 Task: Look for space in Santa Cruz do Capibaribe, Brazil from 15th August, 2023 to 20th August, 2023 for 1 adult in price range Rs.5000 to Rs.10000. Place can be private room with 1  bedroom having 1 bed and 1 bathroom. Property type can be hotel. Booking option can be shelf check-in. Required host language is Spanish.
Action: Mouse moved to (567, 110)
Screenshot: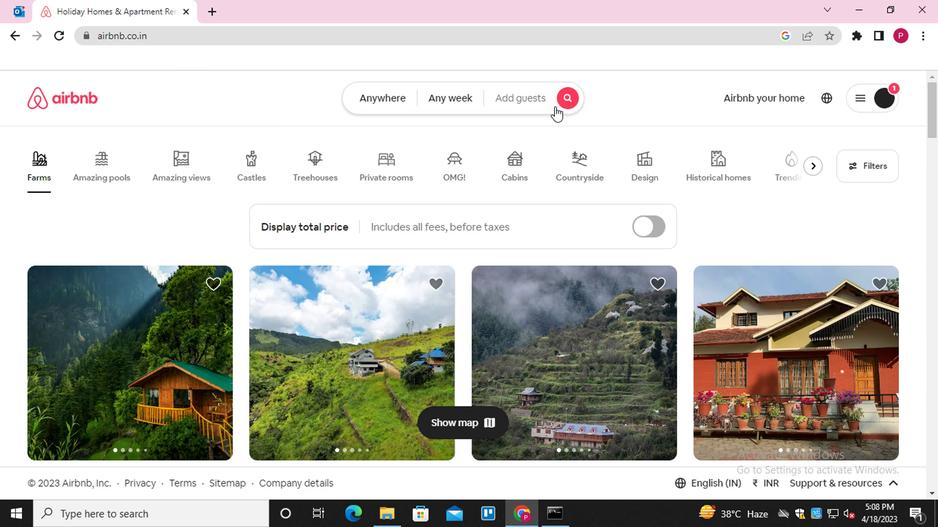 
Action: Mouse pressed left at (567, 110)
Screenshot: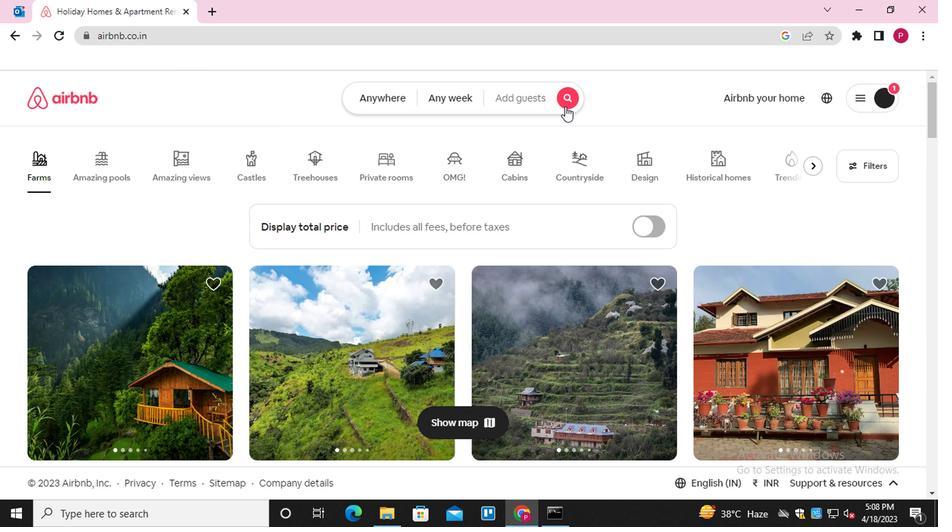 
Action: Mouse moved to (306, 165)
Screenshot: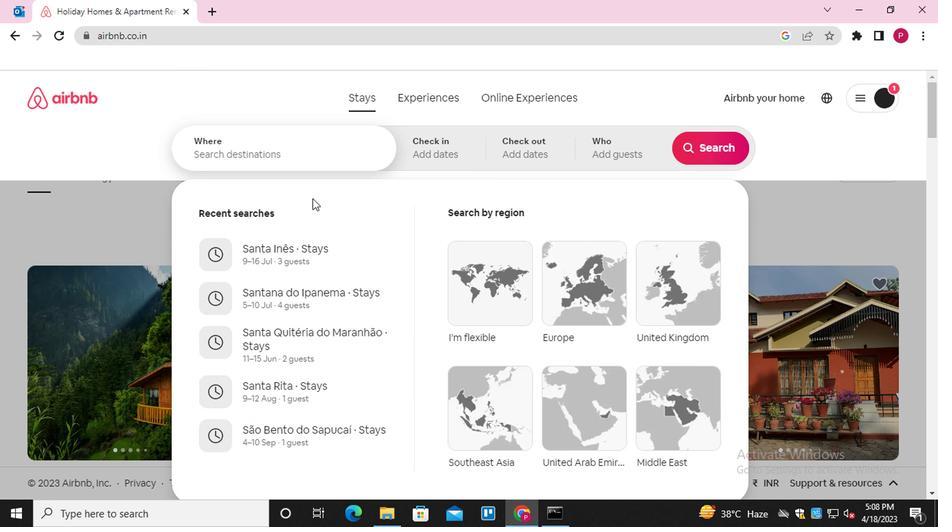 
Action: Mouse pressed left at (306, 165)
Screenshot: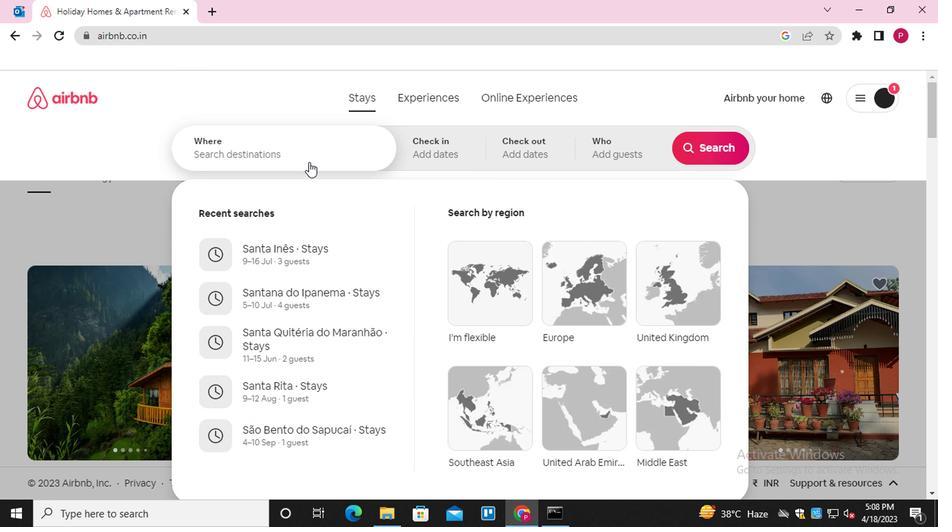 
Action: Key pressed <Key.shift>SANTA<Key.space><Key.shift>CRUZ
Screenshot: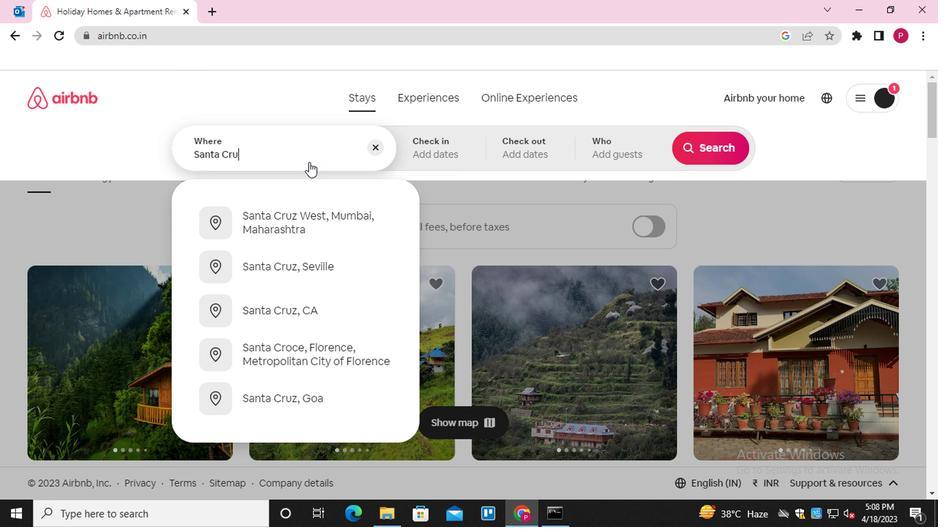 
Action: Mouse moved to (327, 237)
Screenshot: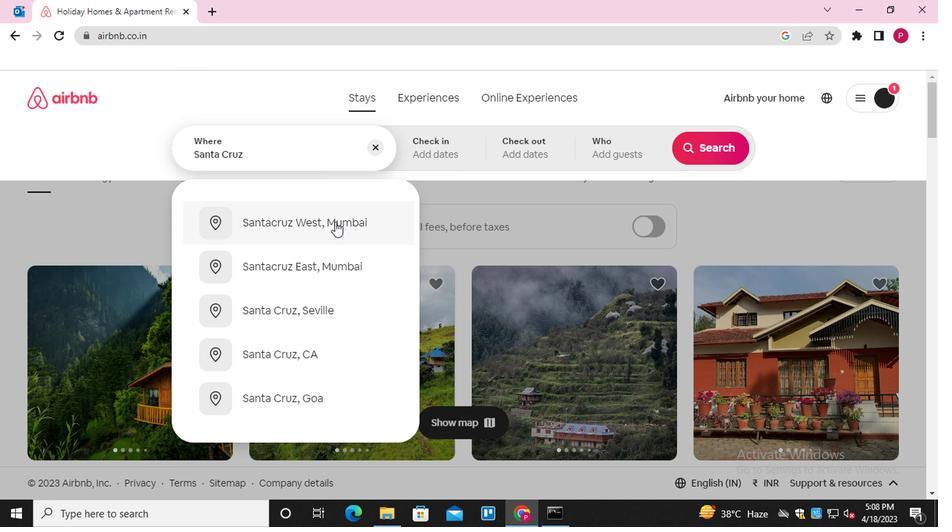 
Action: Key pressed DO<Key.space><Key.backspace><Key.backspace><Key.backspace><Key.space>DO<Key.space><Key.shift>CAP
Screenshot: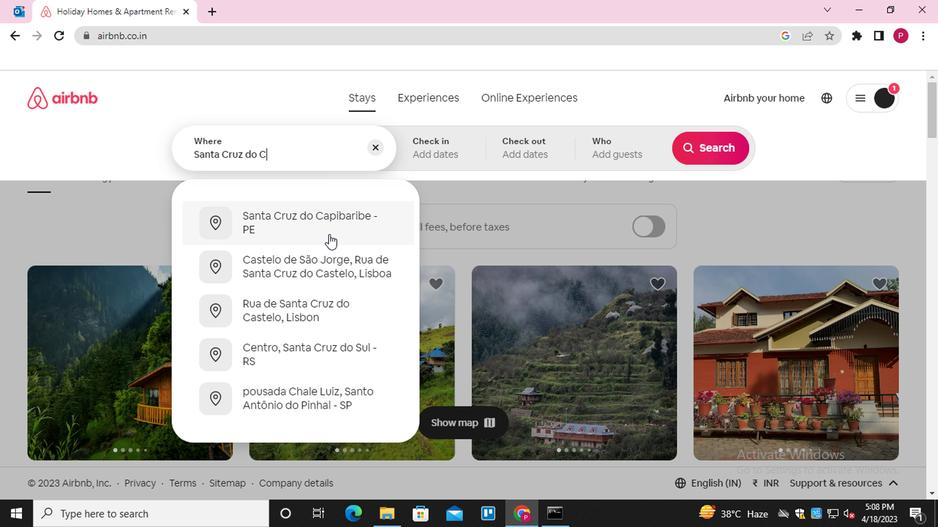 
Action: Mouse moved to (346, 218)
Screenshot: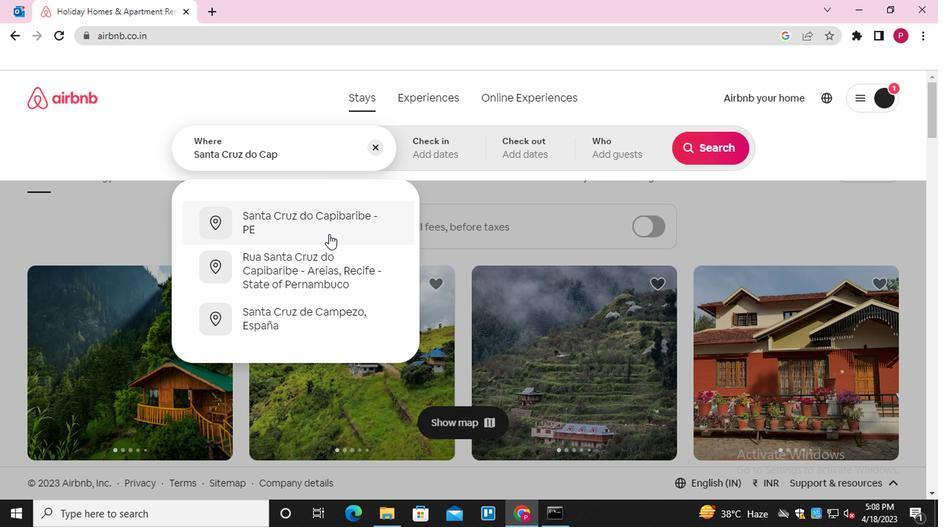 
Action: Mouse pressed left at (346, 218)
Screenshot: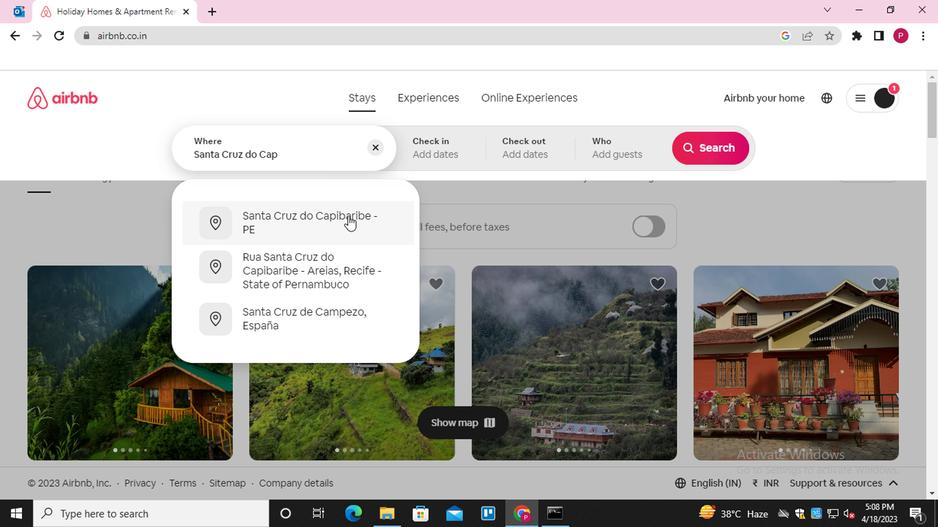 
Action: Mouse moved to (706, 256)
Screenshot: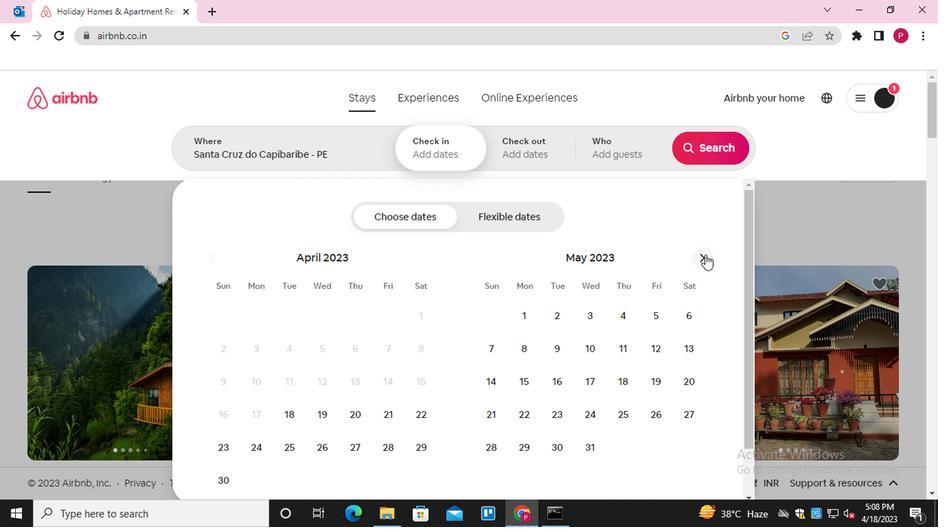 
Action: Mouse pressed left at (706, 256)
Screenshot: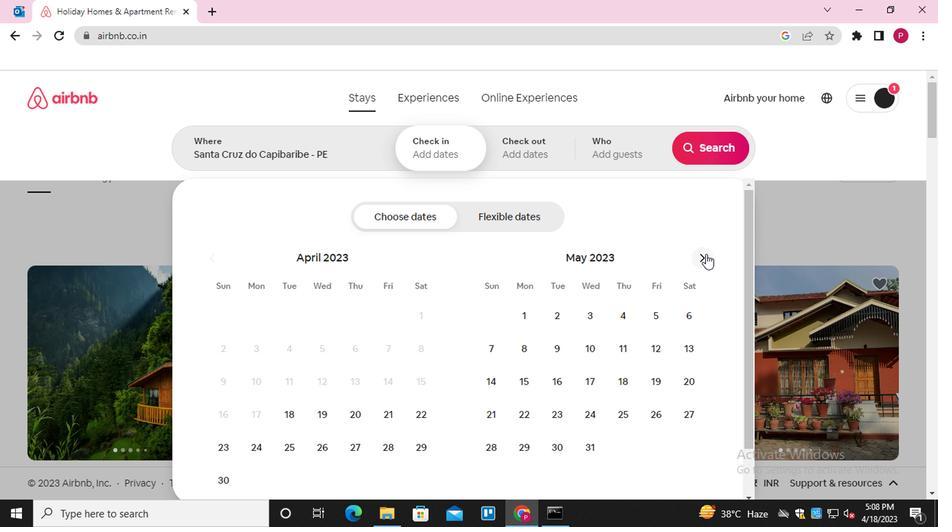
Action: Mouse pressed left at (706, 256)
Screenshot: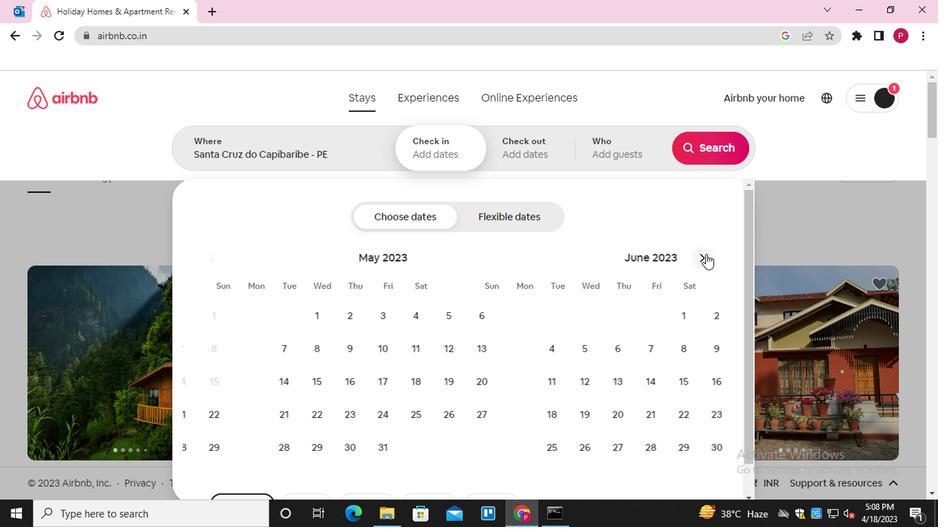 
Action: Mouse moved to (701, 261)
Screenshot: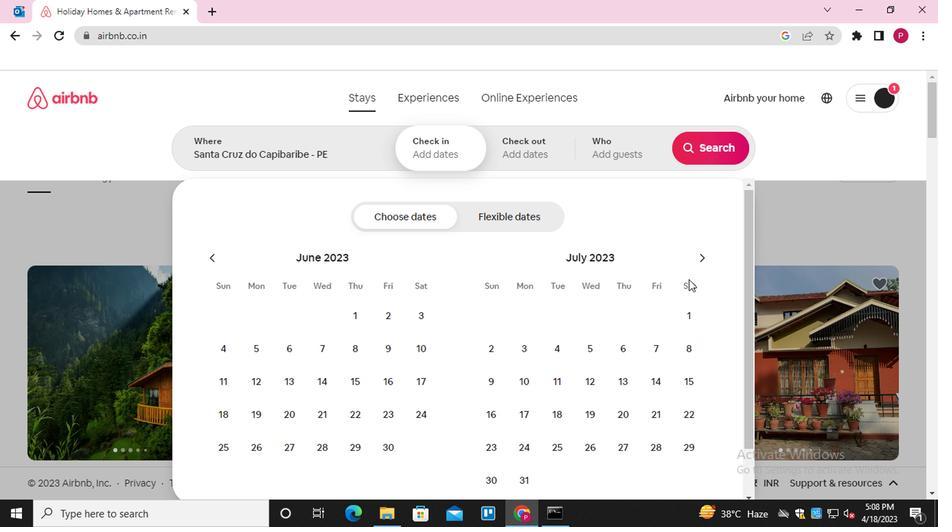 
Action: Mouse pressed left at (701, 261)
Screenshot: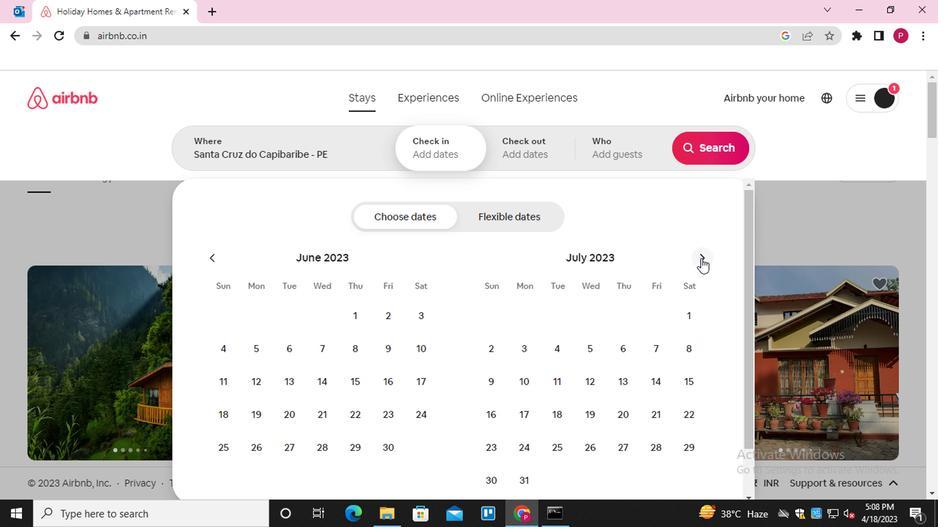 
Action: Mouse moved to (559, 379)
Screenshot: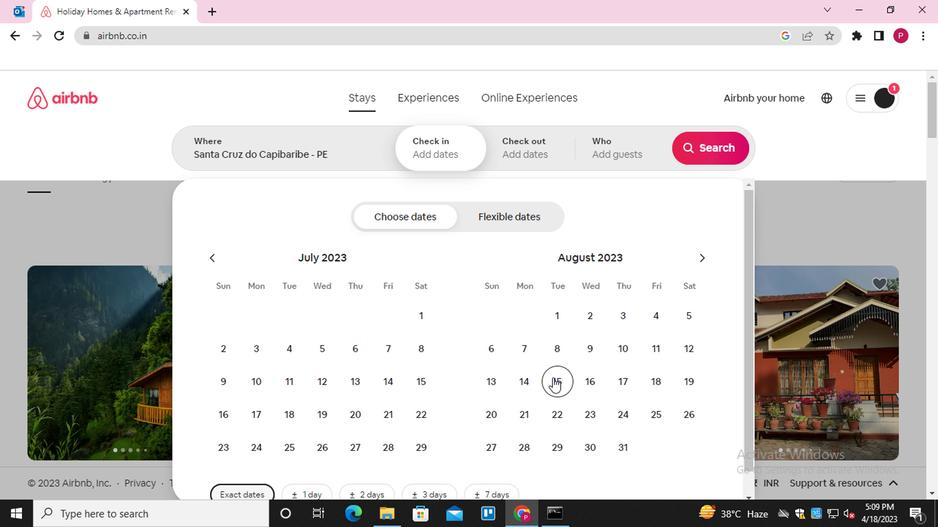
Action: Mouse pressed left at (559, 379)
Screenshot: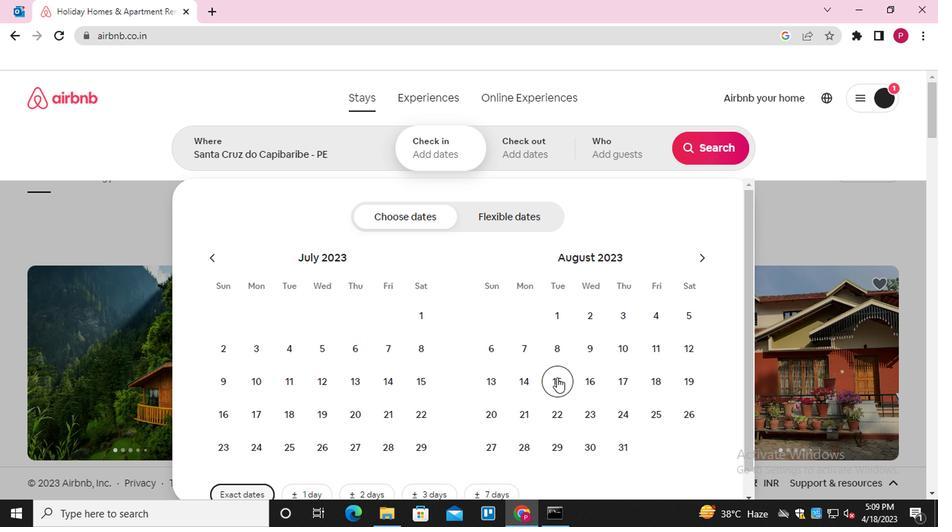 
Action: Mouse moved to (499, 408)
Screenshot: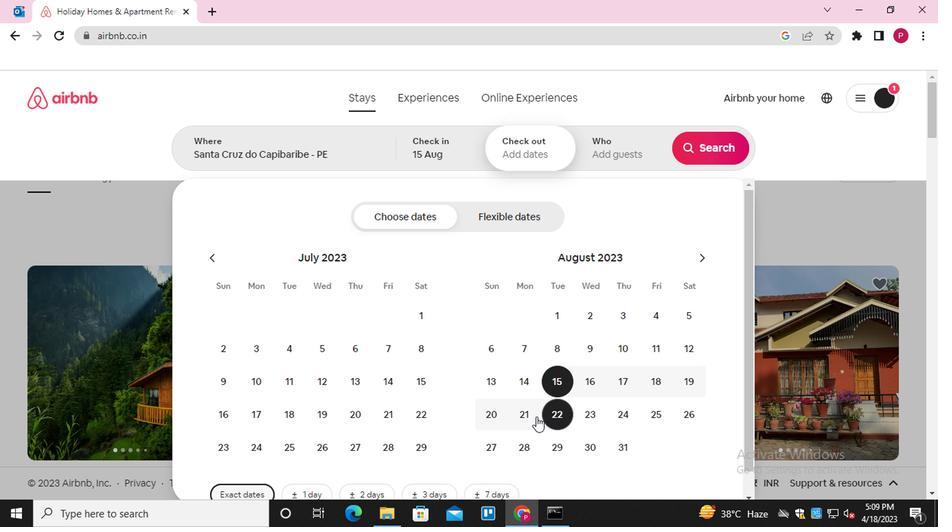 
Action: Mouse pressed left at (499, 408)
Screenshot: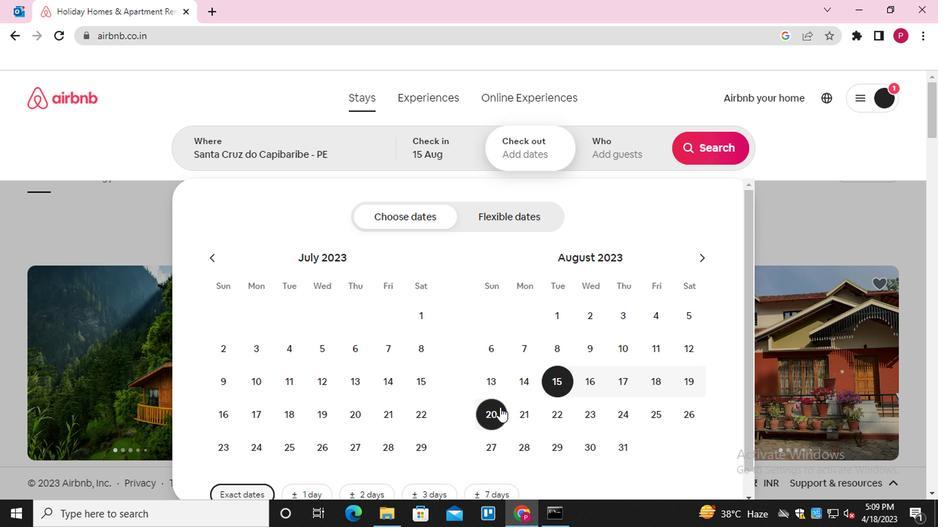 
Action: Mouse moved to (622, 145)
Screenshot: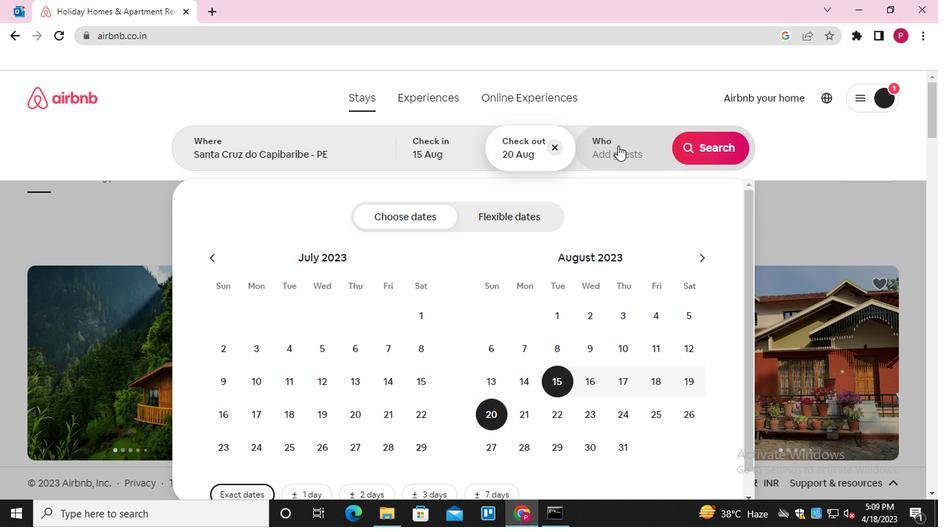 
Action: Mouse pressed left at (622, 145)
Screenshot: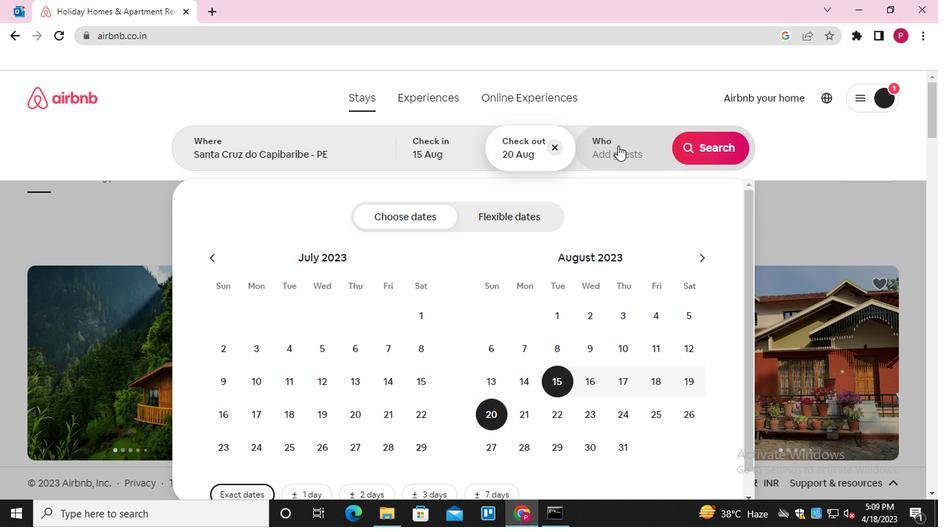 
Action: Mouse moved to (719, 223)
Screenshot: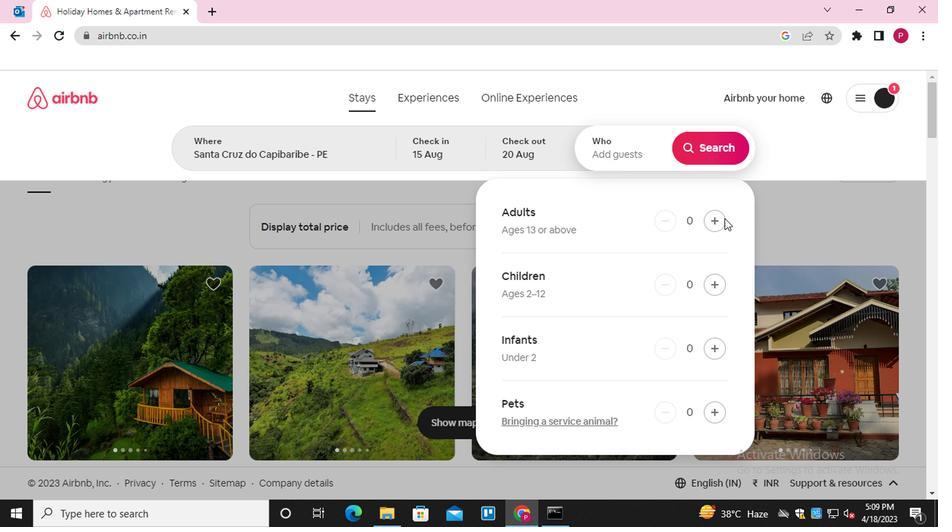 
Action: Mouse pressed left at (719, 223)
Screenshot: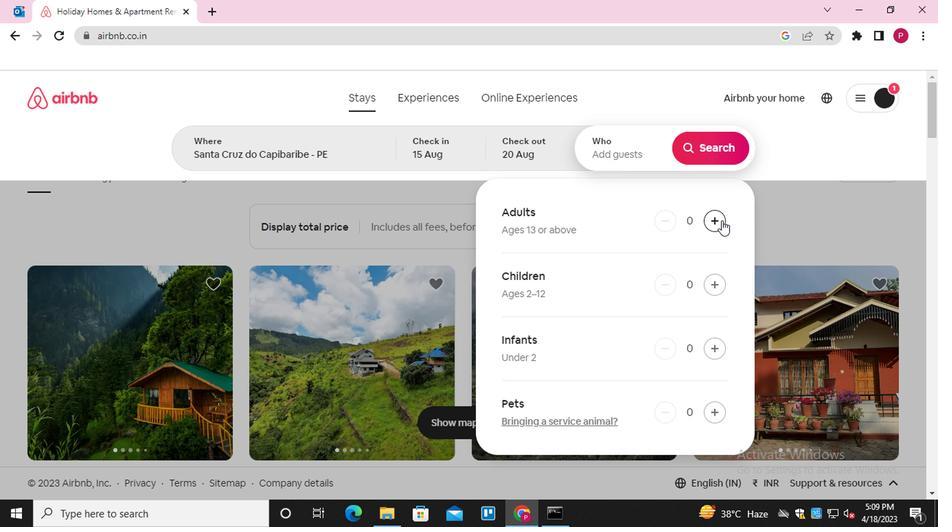 
Action: Mouse moved to (714, 153)
Screenshot: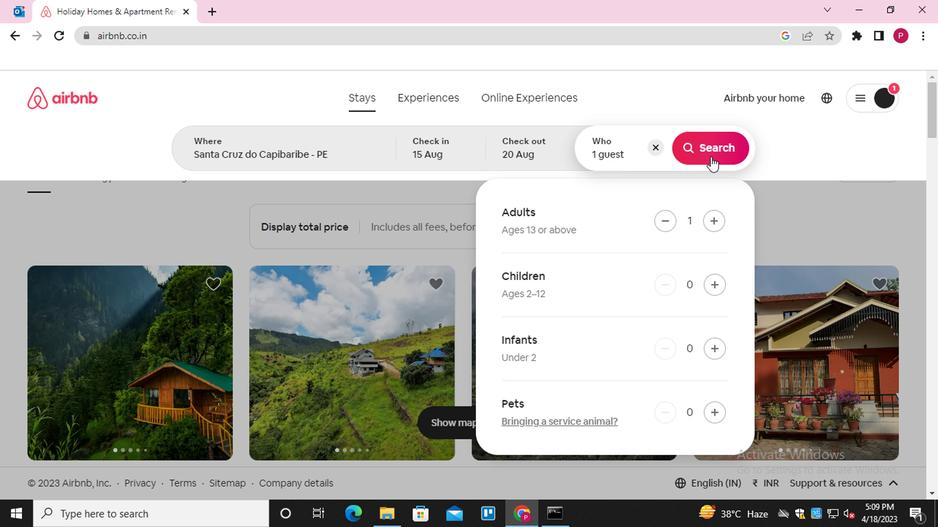
Action: Mouse pressed left at (714, 153)
Screenshot: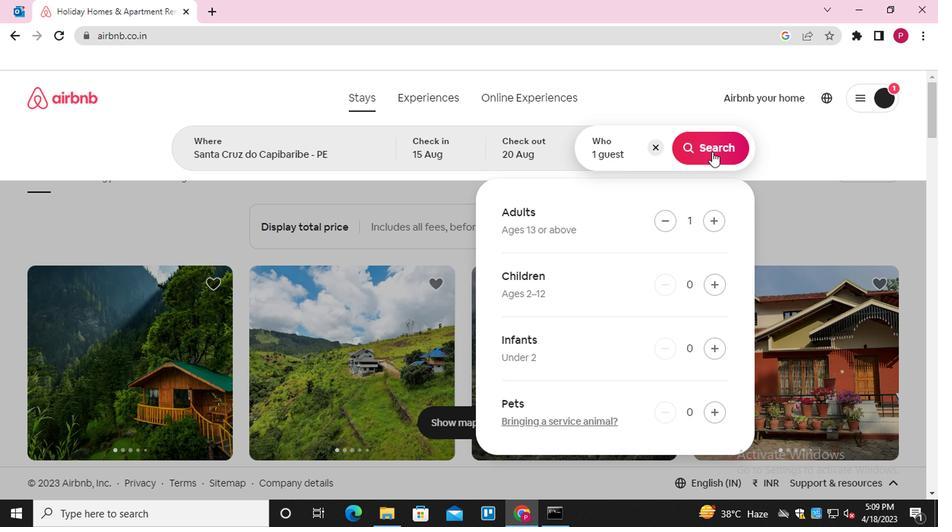 
Action: Mouse moved to (875, 153)
Screenshot: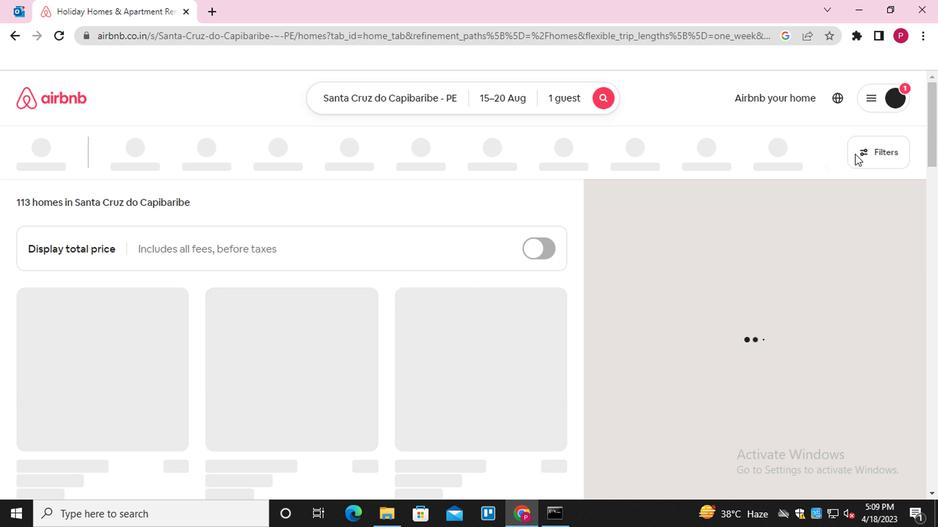 
Action: Mouse pressed left at (875, 153)
Screenshot: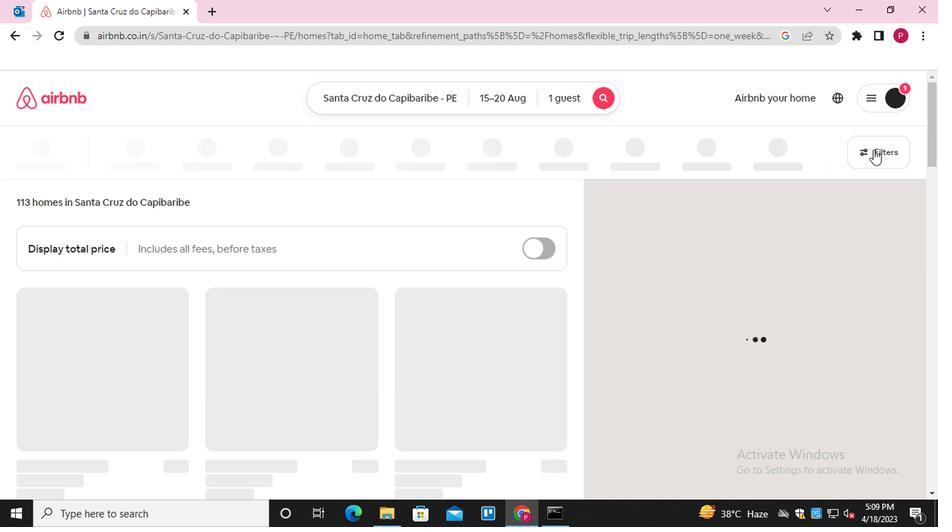
Action: Mouse moved to (291, 326)
Screenshot: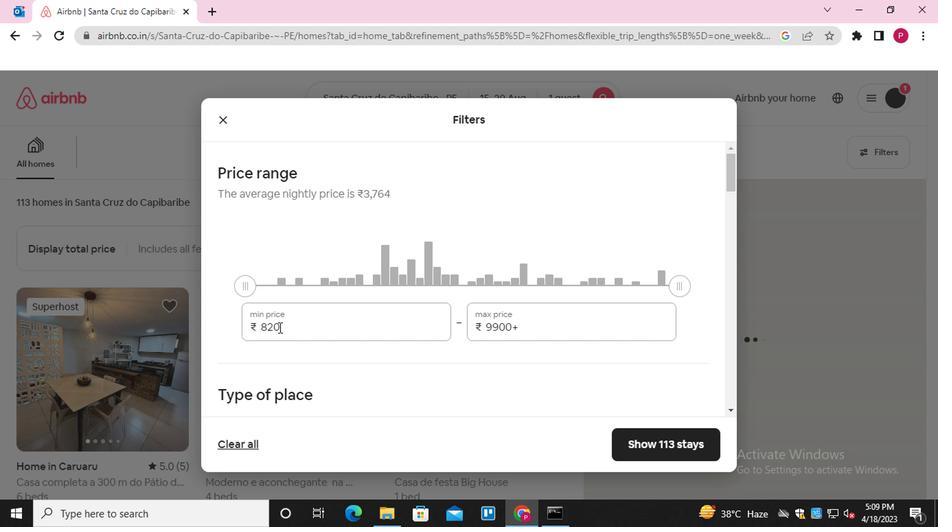 
Action: Mouse pressed left at (291, 326)
Screenshot: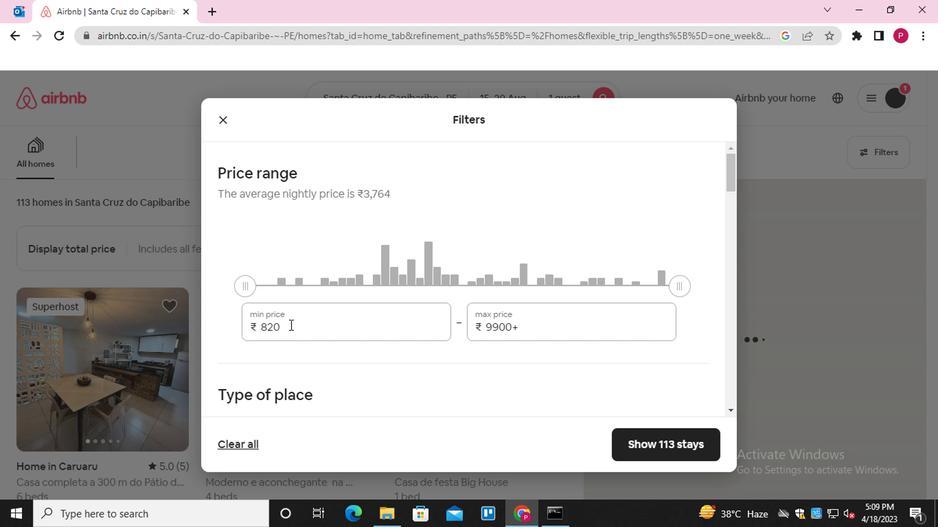 
Action: Mouse pressed left at (291, 326)
Screenshot: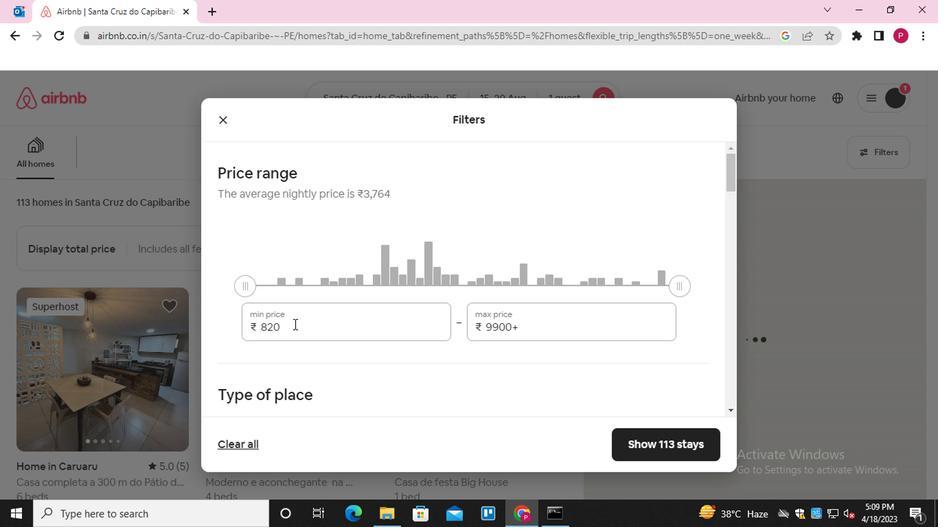 
Action: Mouse moved to (292, 322)
Screenshot: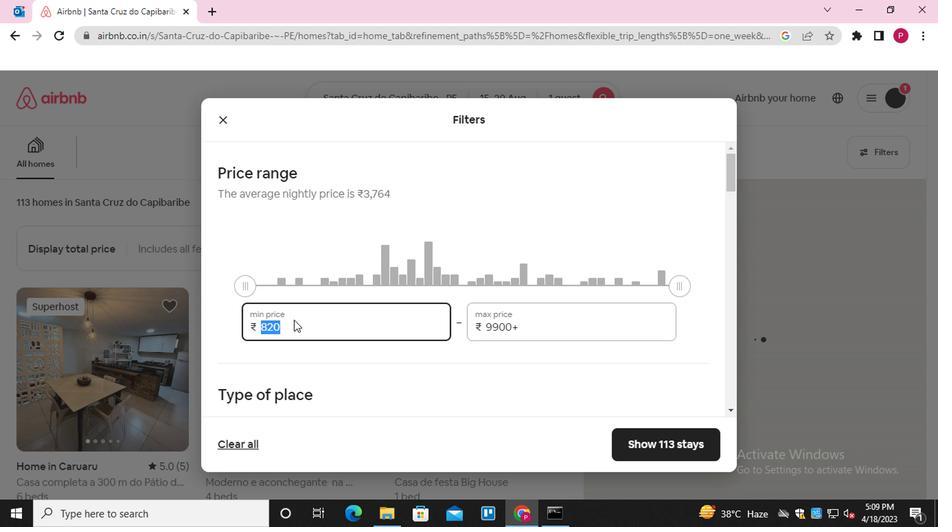 
Action: Key pressed 5000<Key.tab>10000
Screenshot: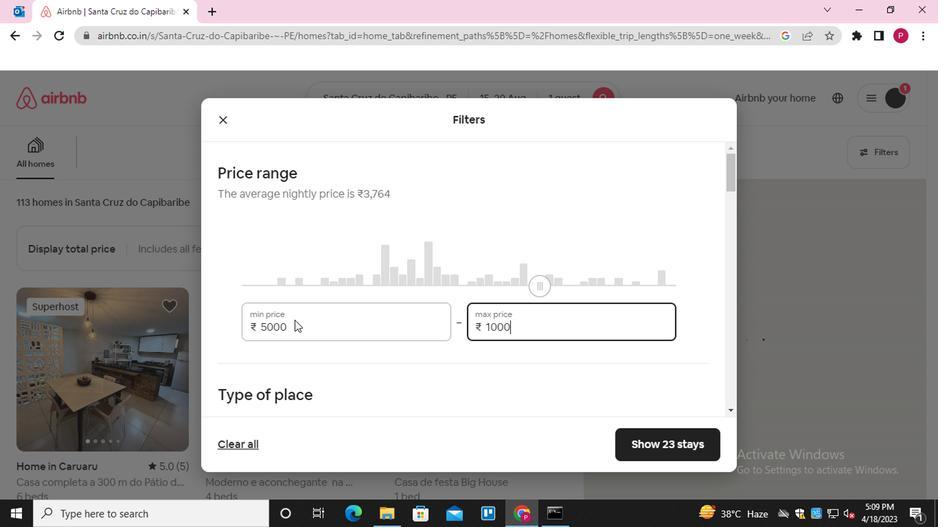 
Action: Mouse moved to (280, 372)
Screenshot: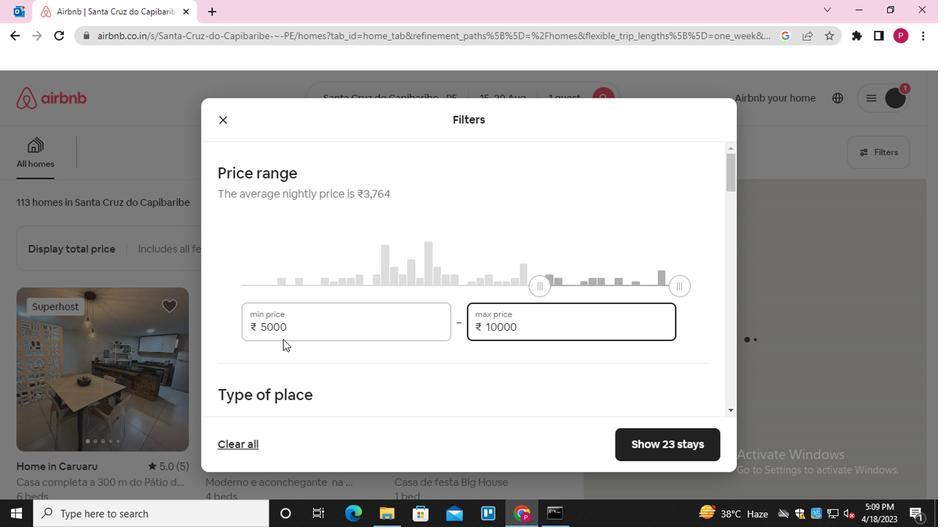 
Action: Mouse scrolled (280, 371) with delta (0, 0)
Screenshot: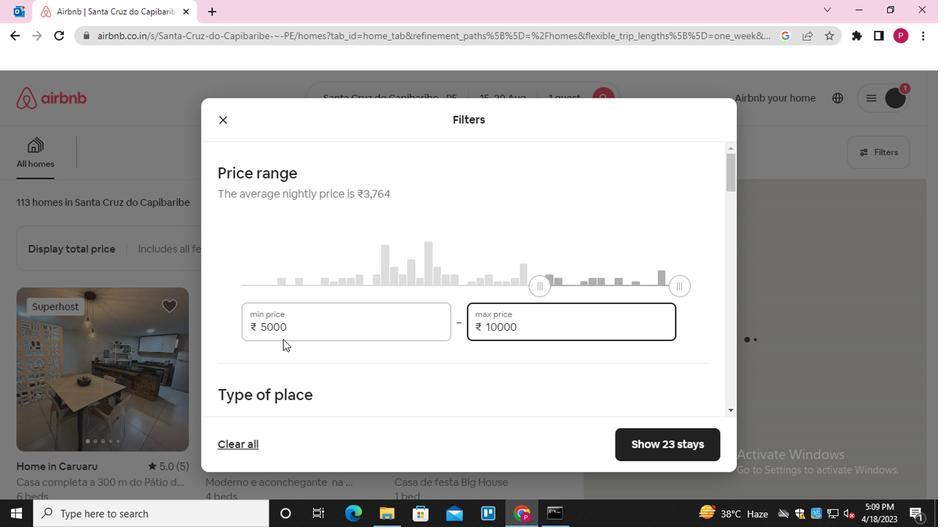 
Action: Mouse moved to (279, 374)
Screenshot: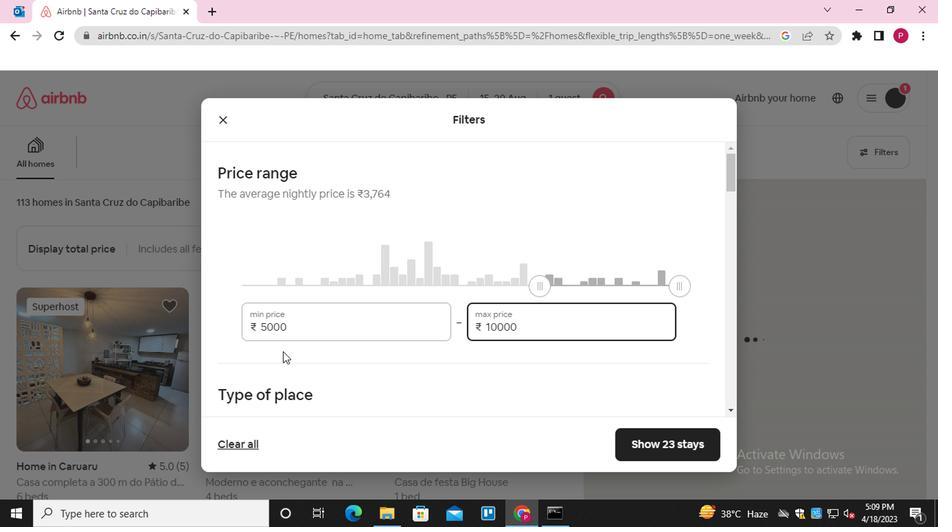 
Action: Mouse scrolled (279, 373) with delta (0, 0)
Screenshot: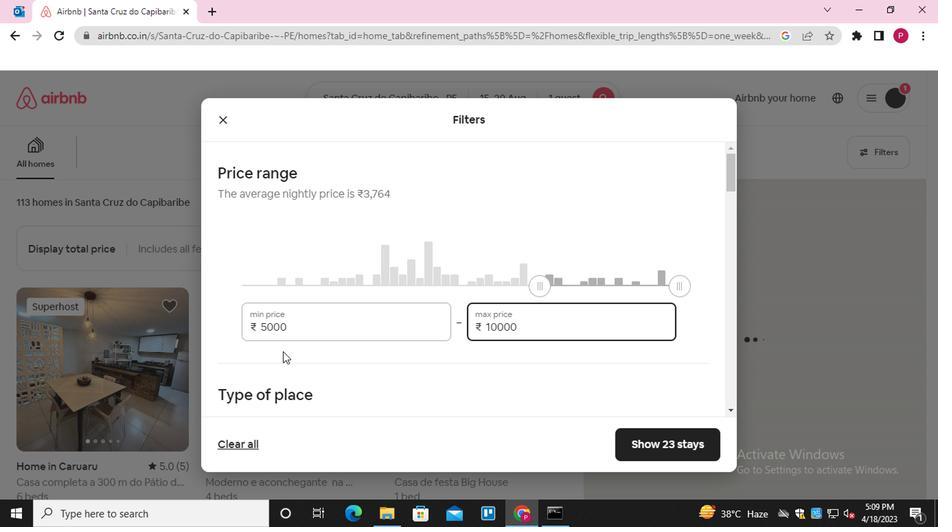 
Action: Mouse moved to (279, 375)
Screenshot: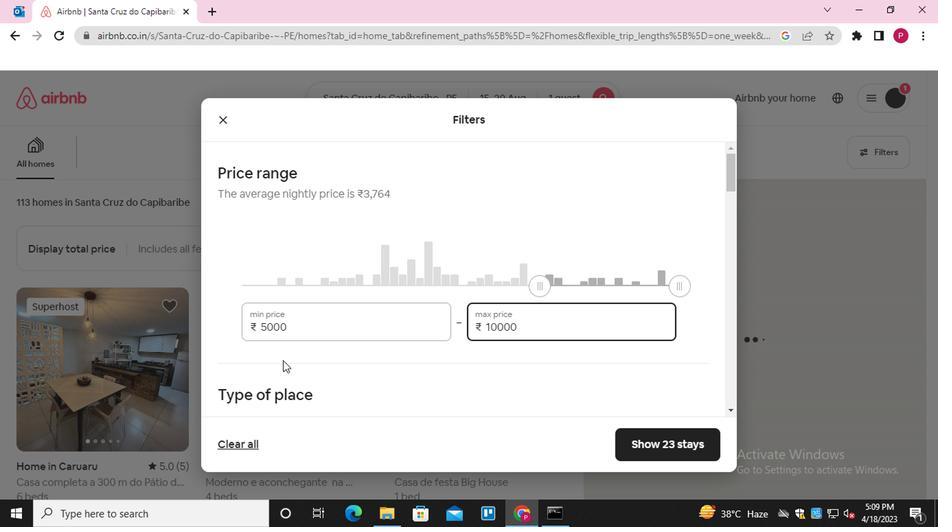 
Action: Mouse scrolled (279, 374) with delta (0, 0)
Screenshot: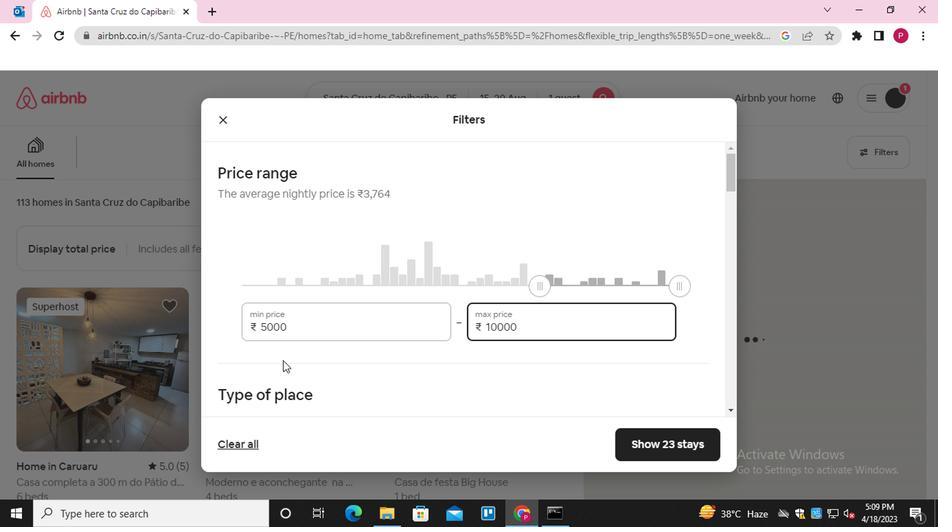 
Action: Mouse moved to (469, 226)
Screenshot: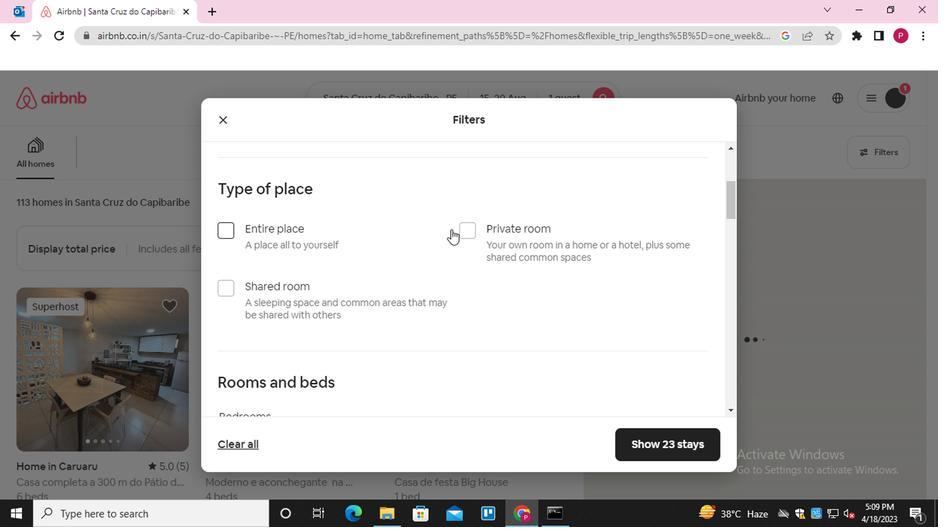 
Action: Mouse pressed left at (469, 226)
Screenshot: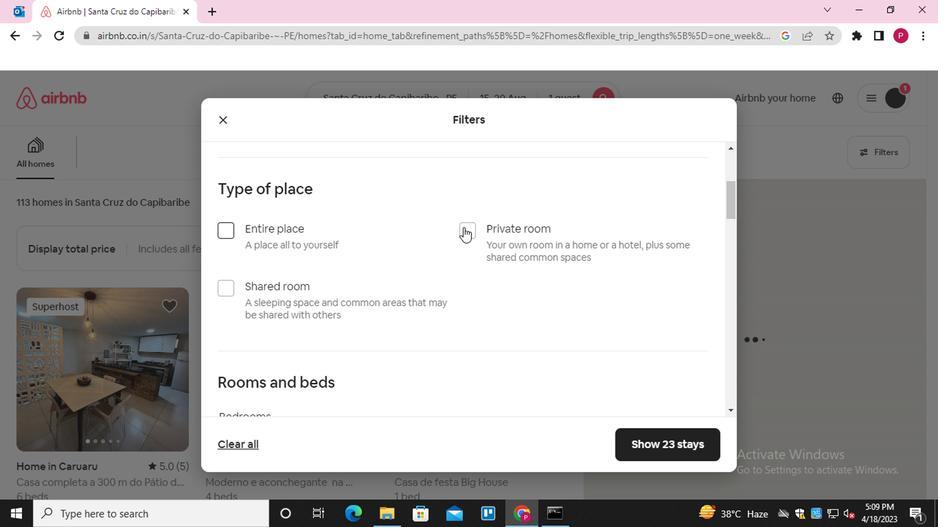 
Action: Mouse moved to (424, 332)
Screenshot: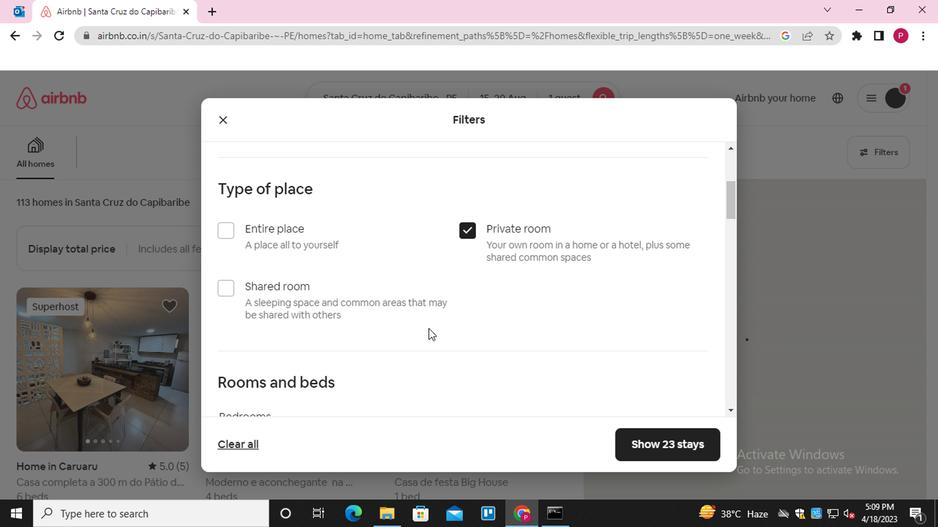 
Action: Mouse scrolled (424, 331) with delta (0, 0)
Screenshot: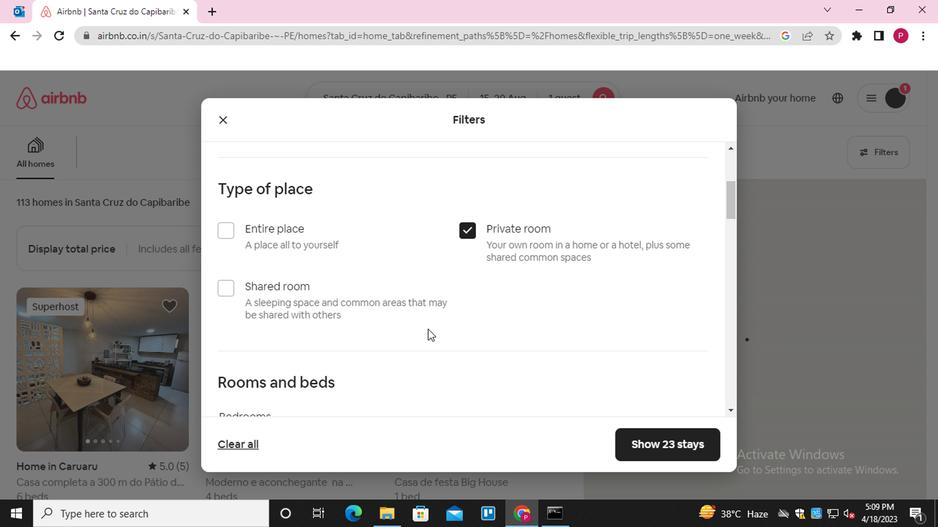 
Action: Mouse moved to (423, 332)
Screenshot: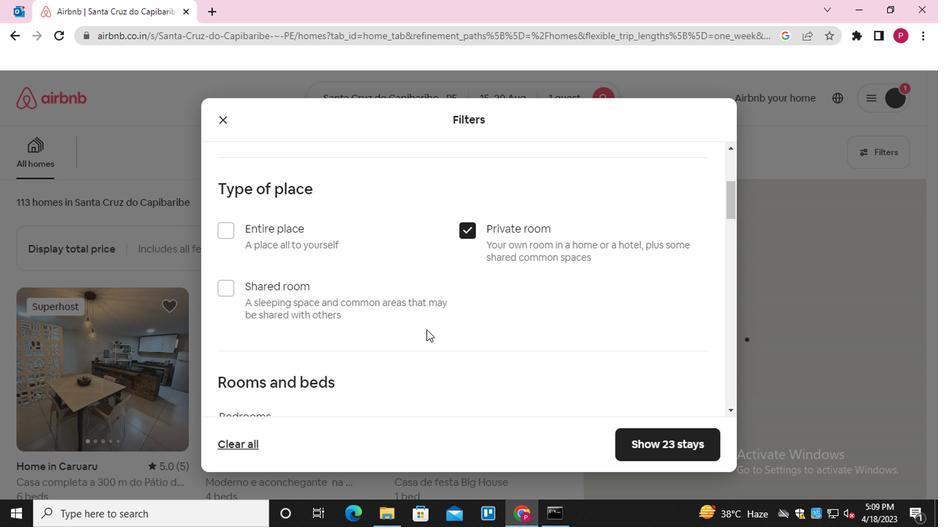 
Action: Mouse scrolled (423, 332) with delta (0, 0)
Screenshot: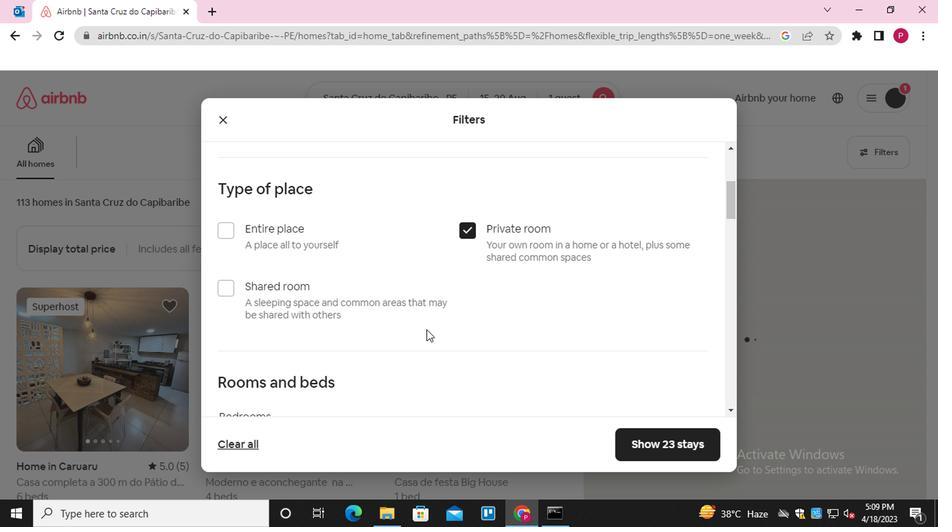 
Action: Mouse moved to (422, 334)
Screenshot: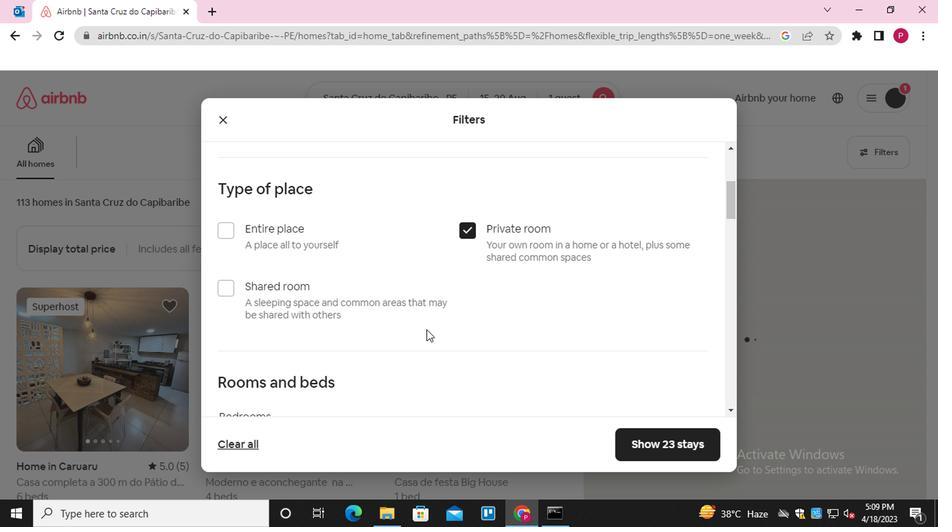 
Action: Mouse scrolled (422, 334) with delta (0, 0)
Screenshot: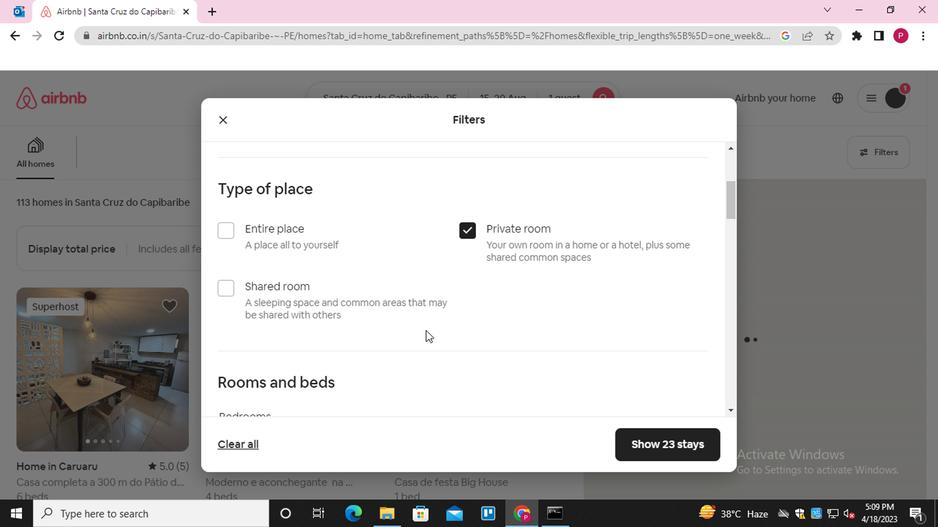 
Action: Mouse moved to (307, 254)
Screenshot: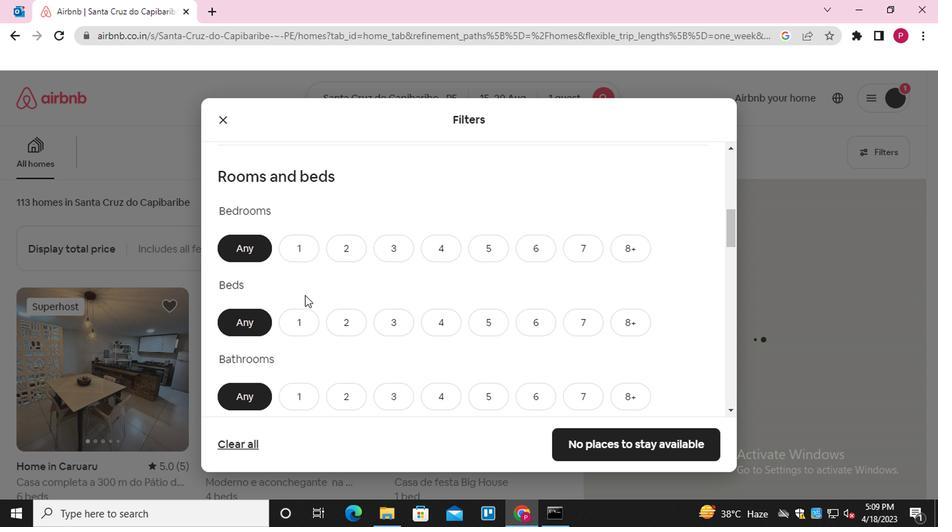
Action: Mouse pressed left at (307, 254)
Screenshot: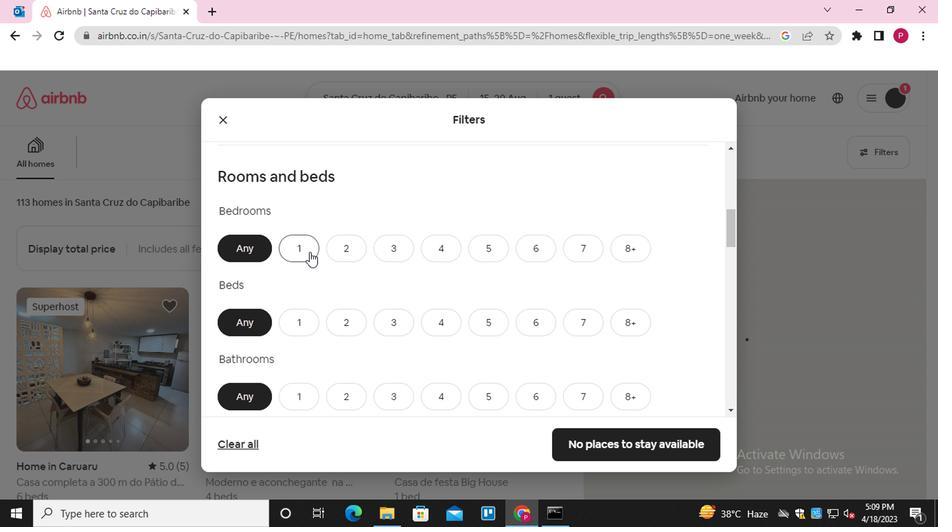 
Action: Mouse moved to (300, 323)
Screenshot: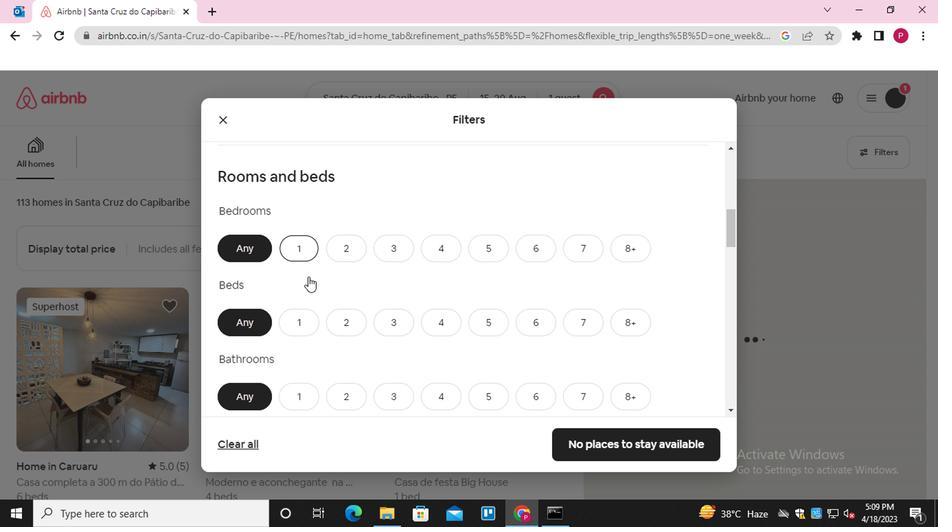 
Action: Mouse pressed left at (300, 323)
Screenshot: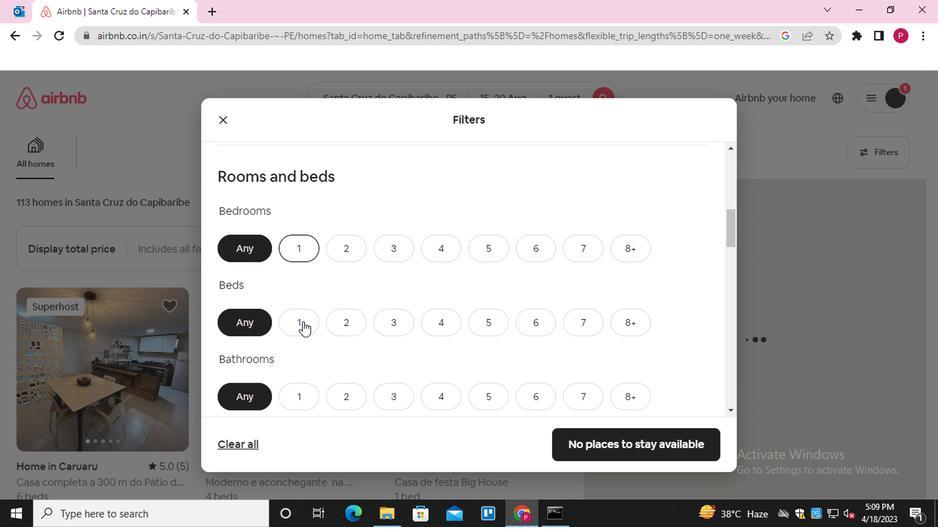 
Action: Mouse moved to (301, 399)
Screenshot: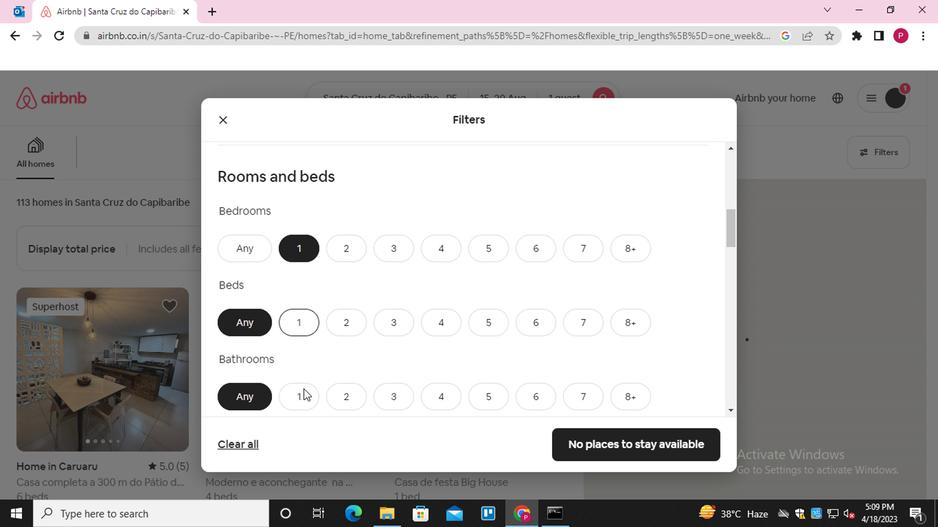 
Action: Mouse pressed left at (301, 399)
Screenshot: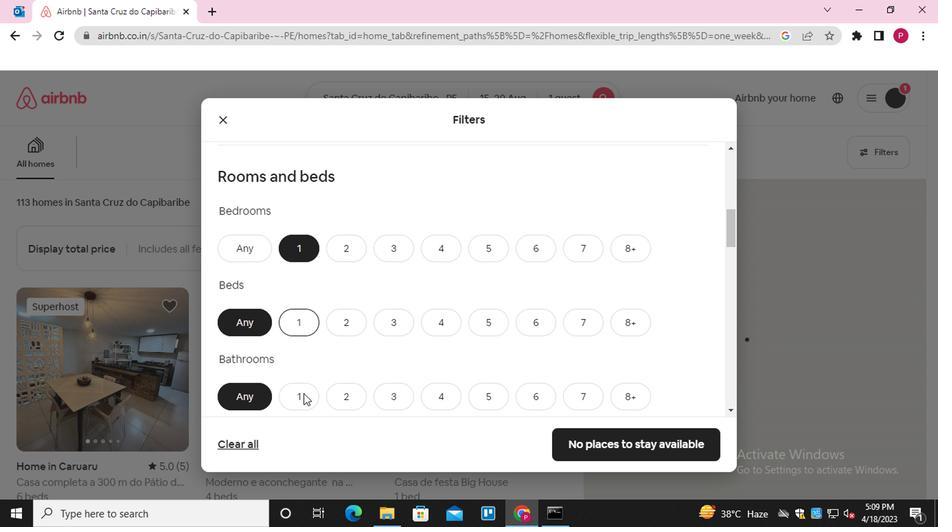 
Action: Mouse moved to (389, 341)
Screenshot: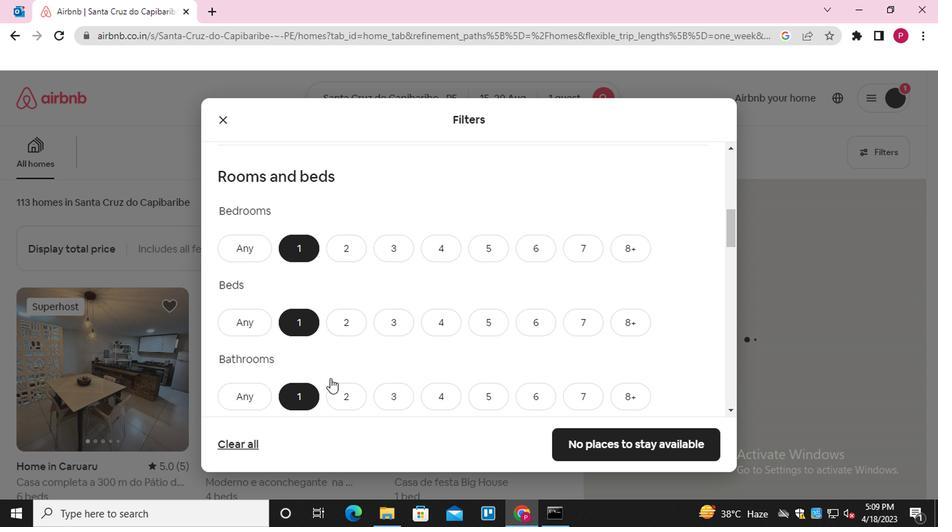 
Action: Mouse scrolled (389, 341) with delta (0, 0)
Screenshot: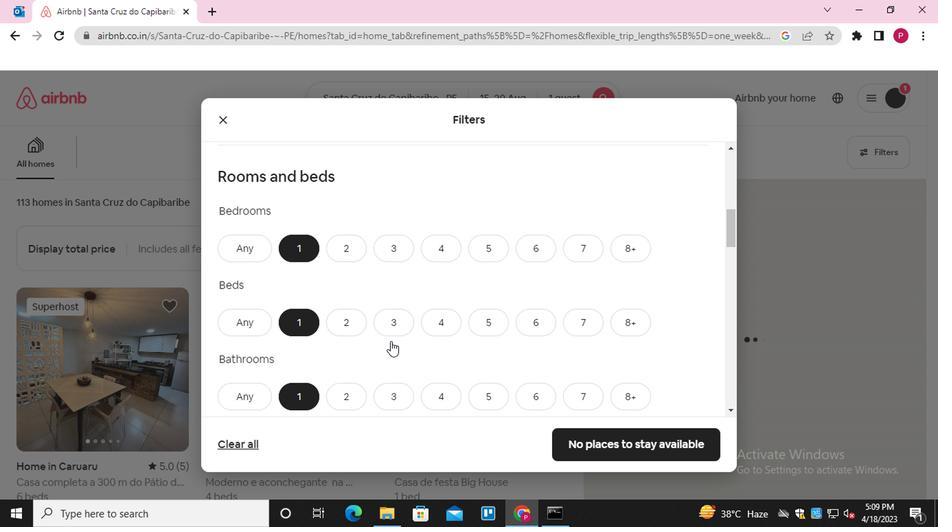 
Action: Mouse scrolled (389, 341) with delta (0, 0)
Screenshot: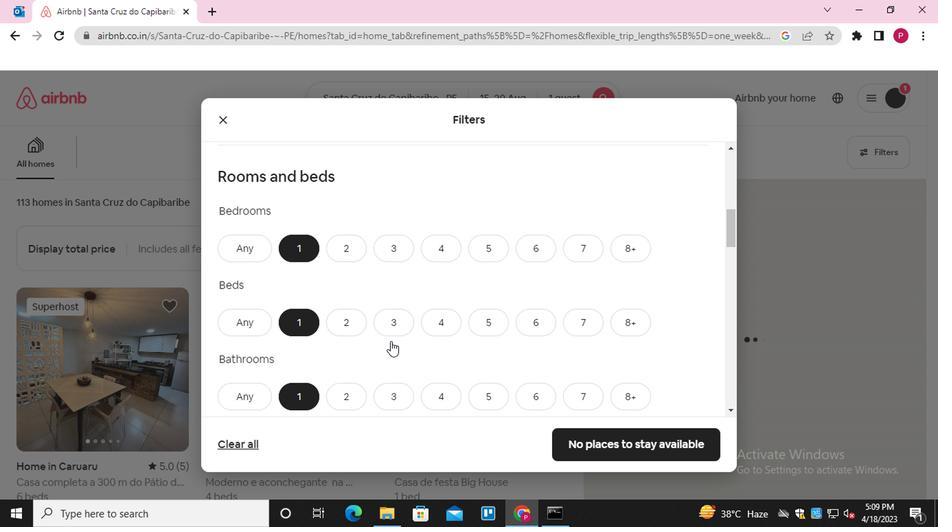 
Action: Mouse scrolled (389, 341) with delta (0, 0)
Screenshot: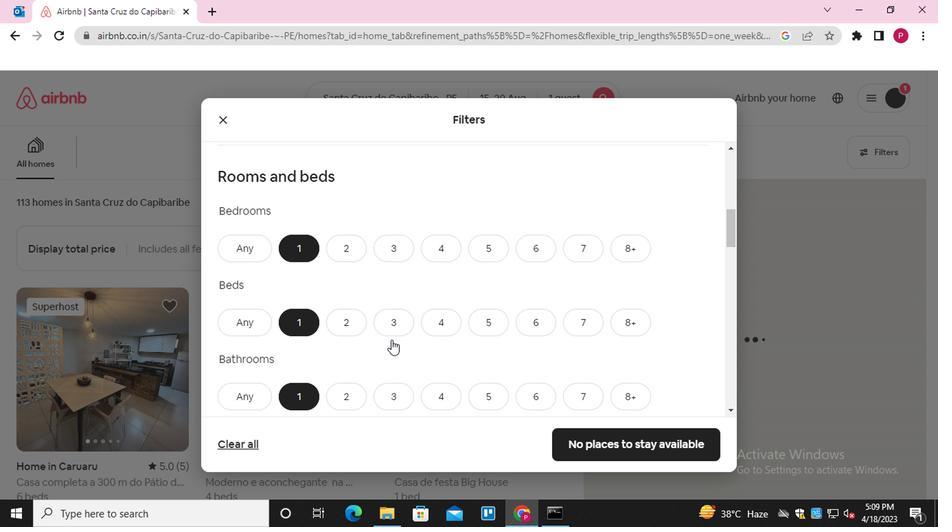 
Action: Mouse scrolled (389, 341) with delta (0, 0)
Screenshot: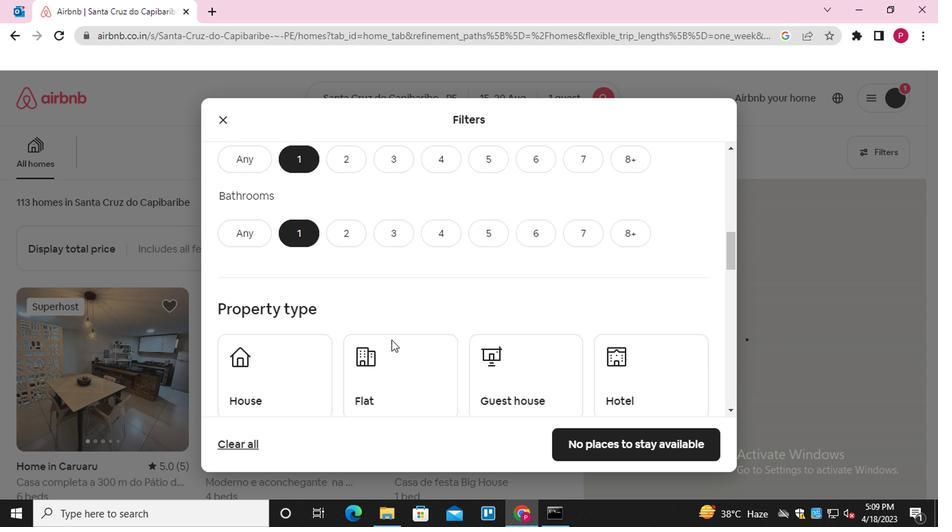 
Action: Mouse moved to (620, 280)
Screenshot: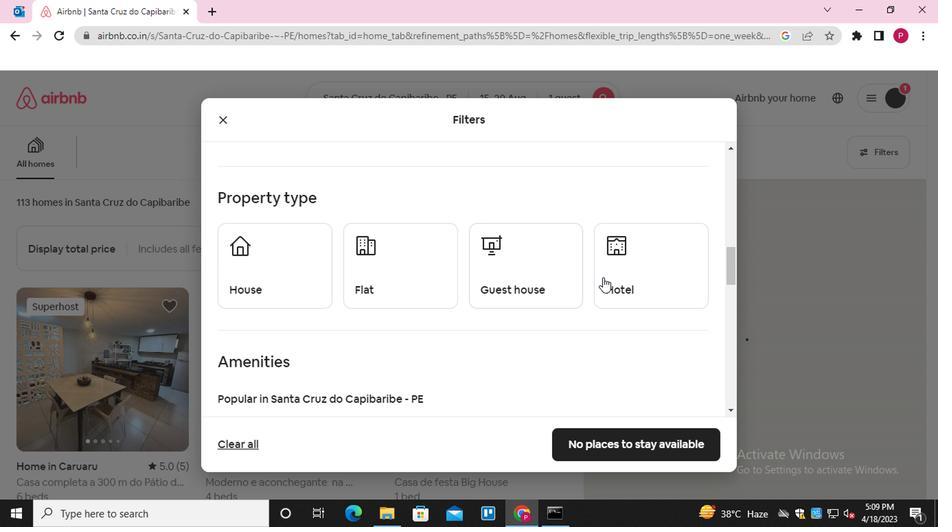 
Action: Mouse pressed left at (620, 280)
Screenshot: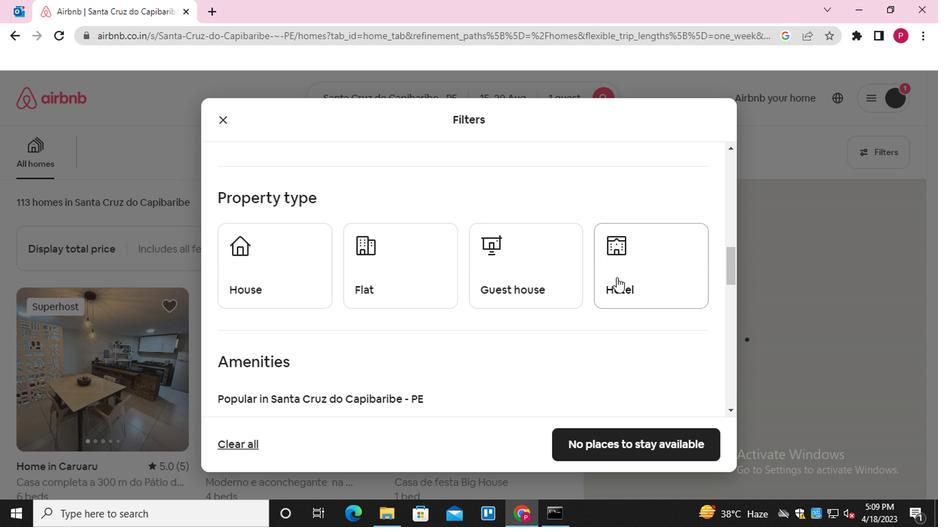 
Action: Mouse moved to (350, 445)
Screenshot: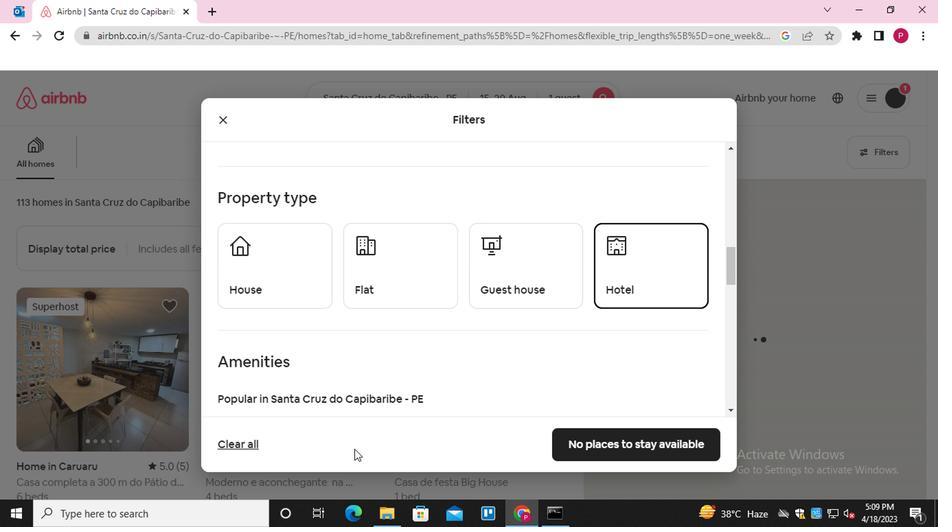 
Action: Mouse scrolled (350, 445) with delta (0, 0)
Screenshot: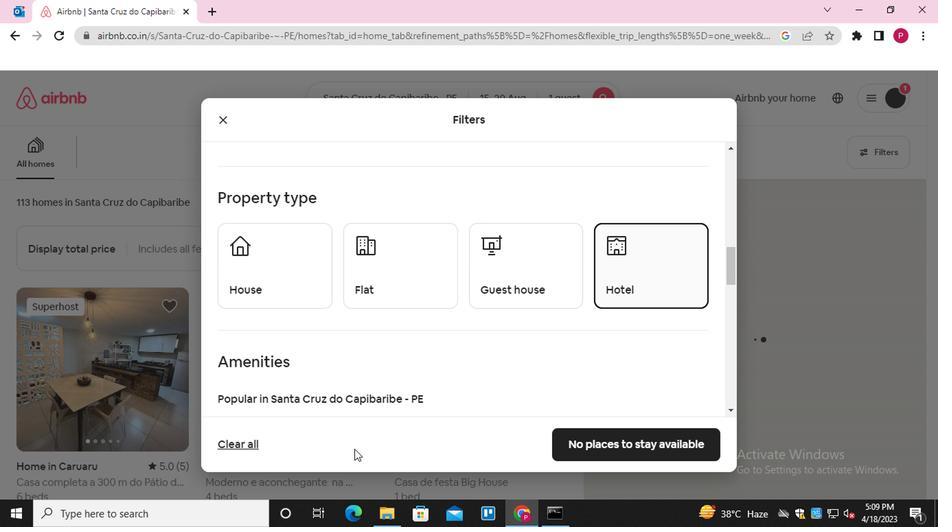 
Action: Mouse scrolled (350, 445) with delta (0, 0)
Screenshot: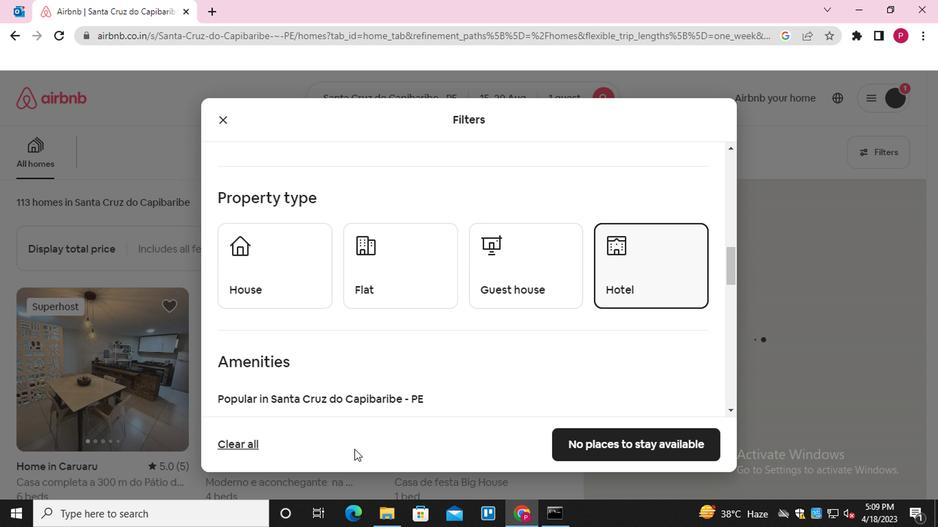 
Action: Mouse scrolled (350, 445) with delta (0, 0)
Screenshot: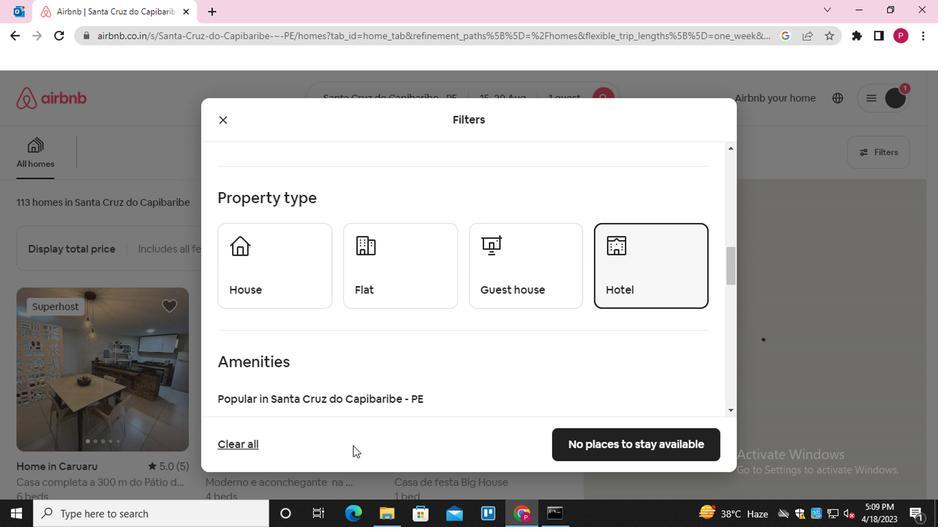 
Action: Mouse moved to (377, 377)
Screenshot: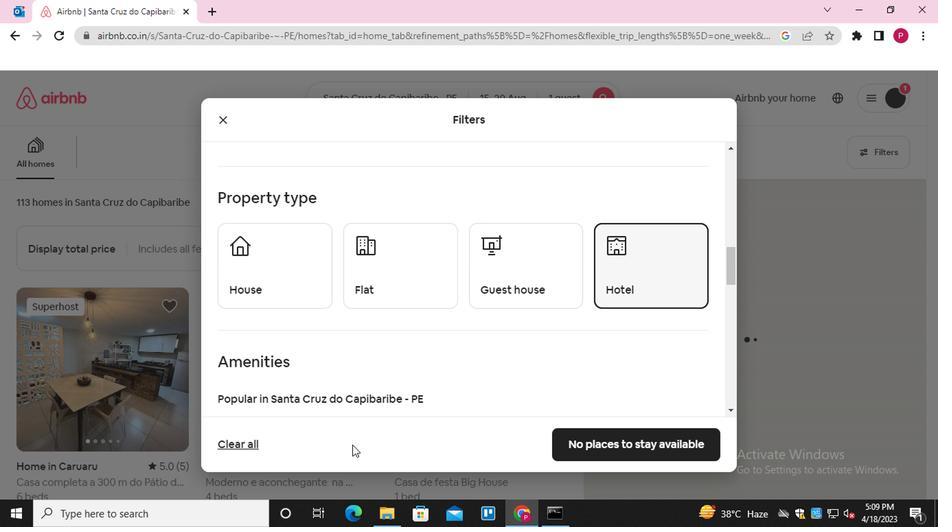 
Action: Mouse scrolled (377, 376) with delta (0, 0)
Screenshot: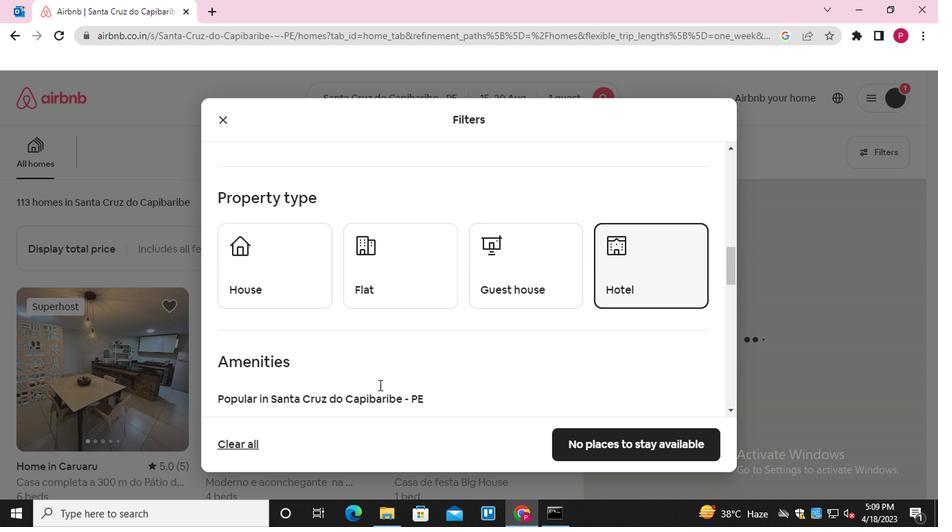 
Action: Mouse scrolled (377, 376) with delta (0, 0)
Screenshot: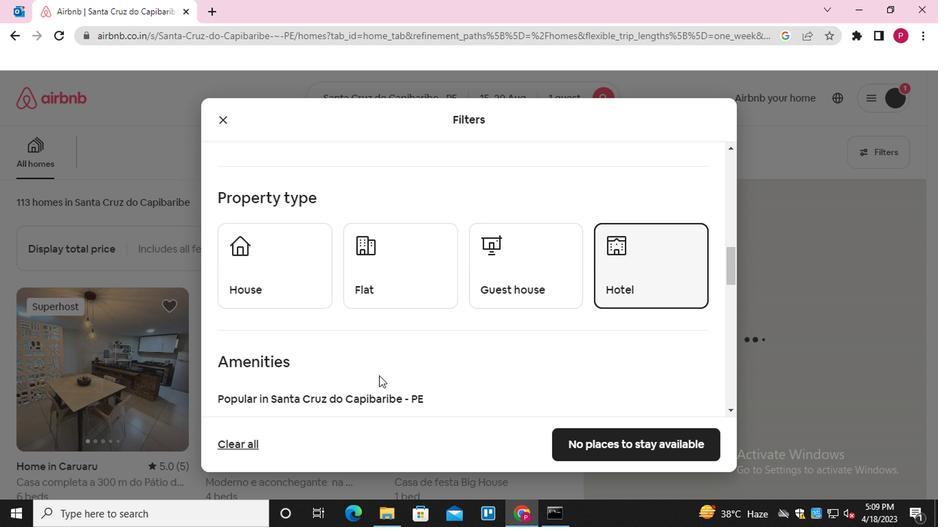 
Action: Mouse scrolled (377, 376) with delta (0, 0)
Screenshot: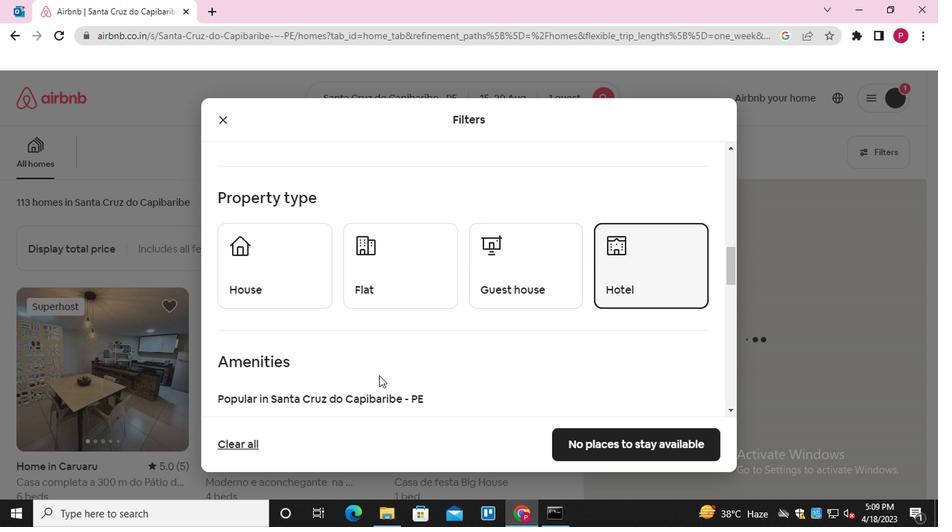 
Action: Mouse scrolled (377, 376) with delta (0, 0)
Screenshot: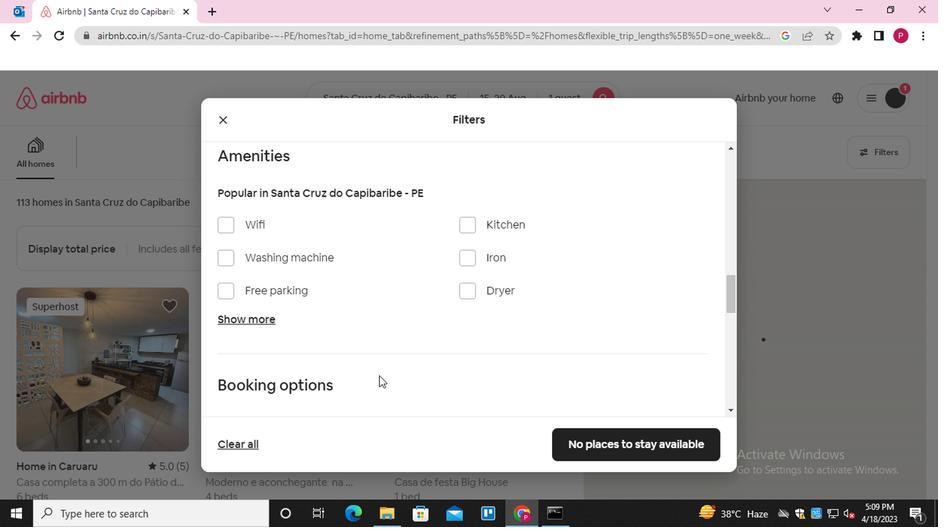 
Action: Mouse scrolled (377, 376) with delta (0, 0)
Screenshot: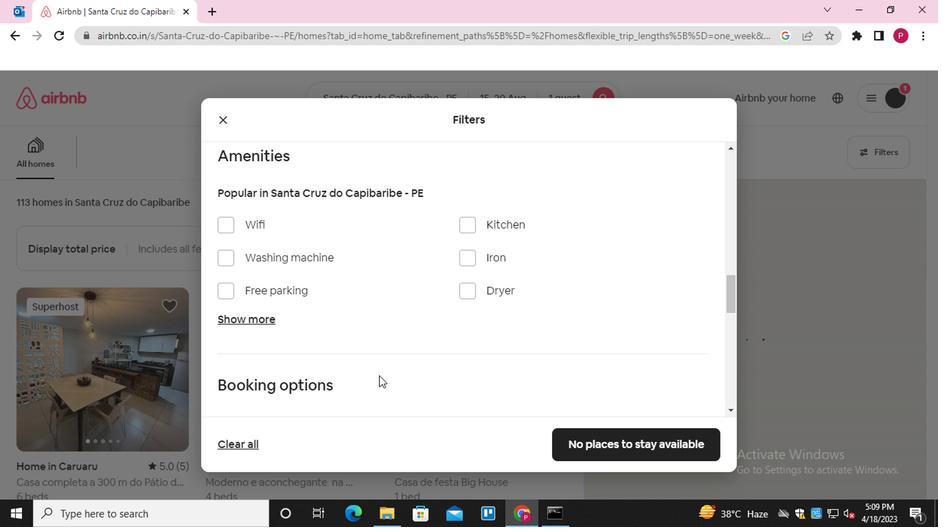 
Action: Mouse scrolled (377, 376) with delta (0, 0)
Screenshot: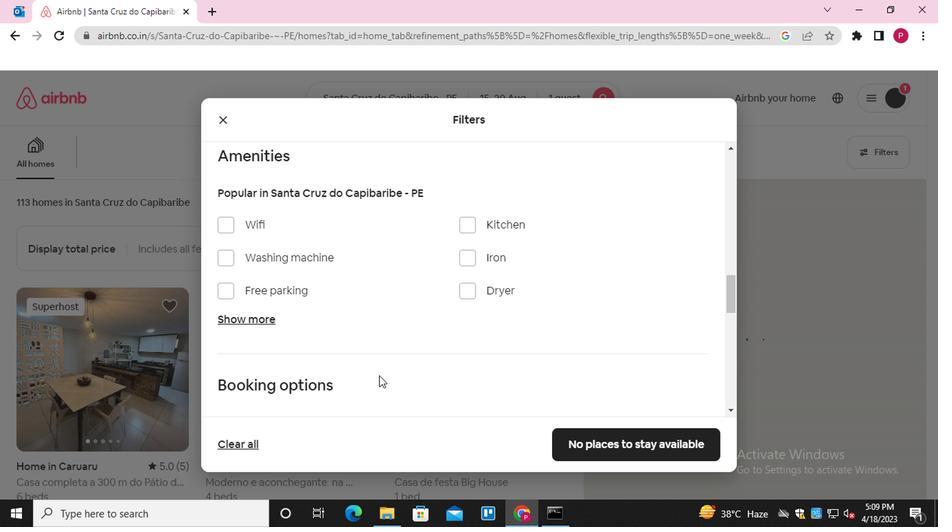 
Action: Mouse moved to (682, 266)
Screenshot: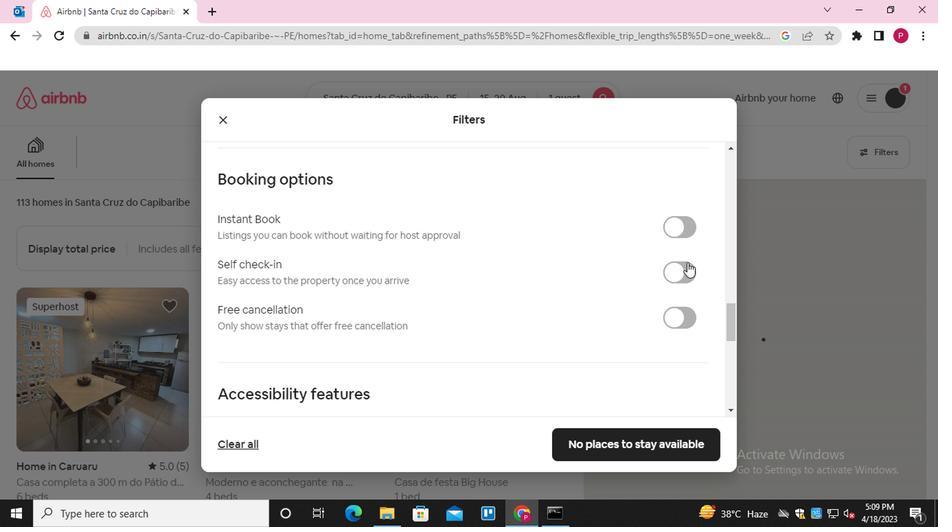
Action: Mouse pressed left at (682, 266)
Screenshot: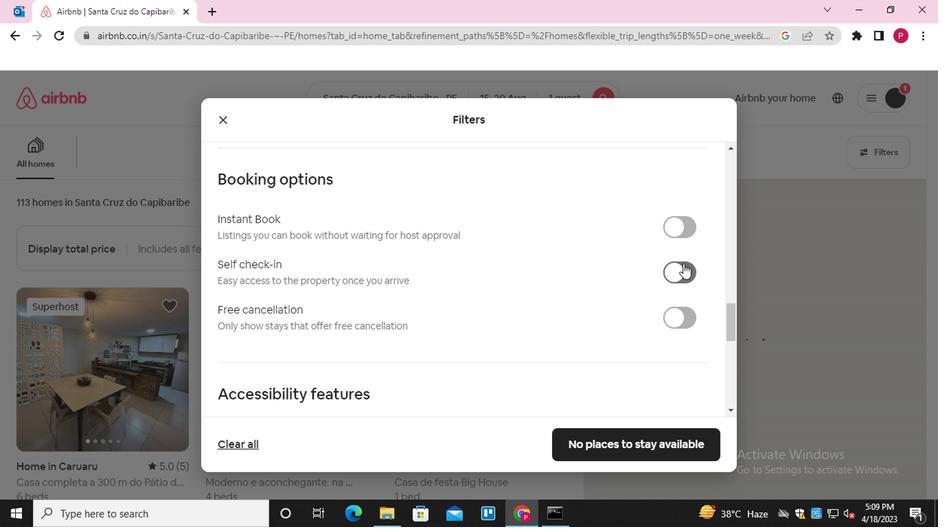 
Action: Mouse moved to (417, 341)
Screenshot: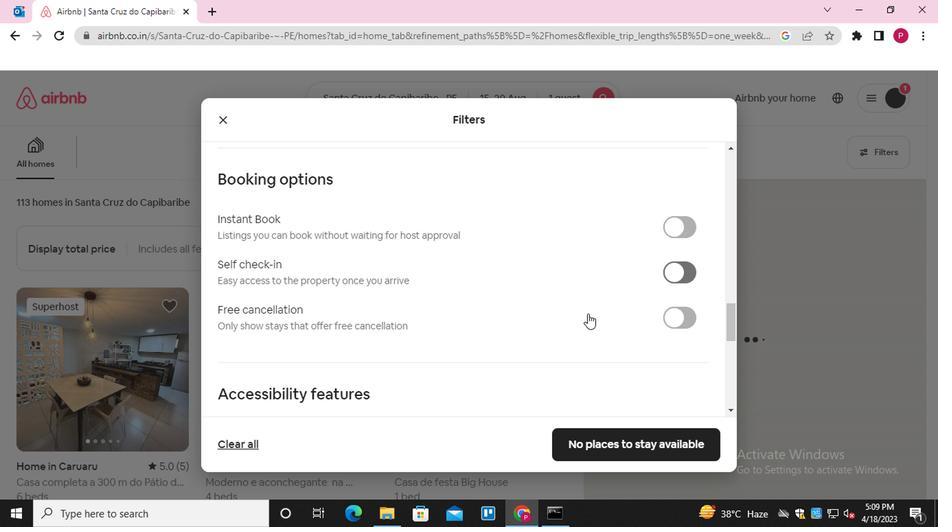 
Action: Mouse scrolled (417, 341) with delta (0, 0)
Screenshot: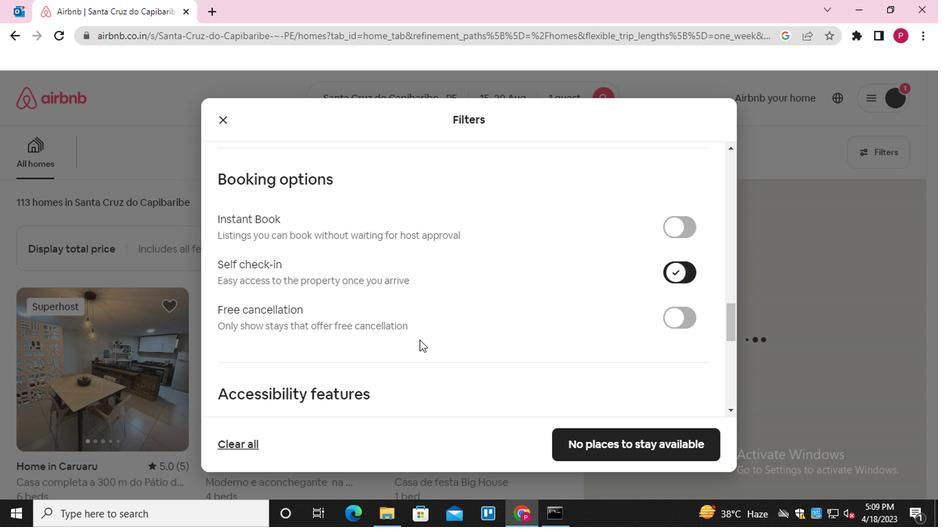 
Action: Mouse scrolled (417, 341) with delta (0, 0)
Screenshot: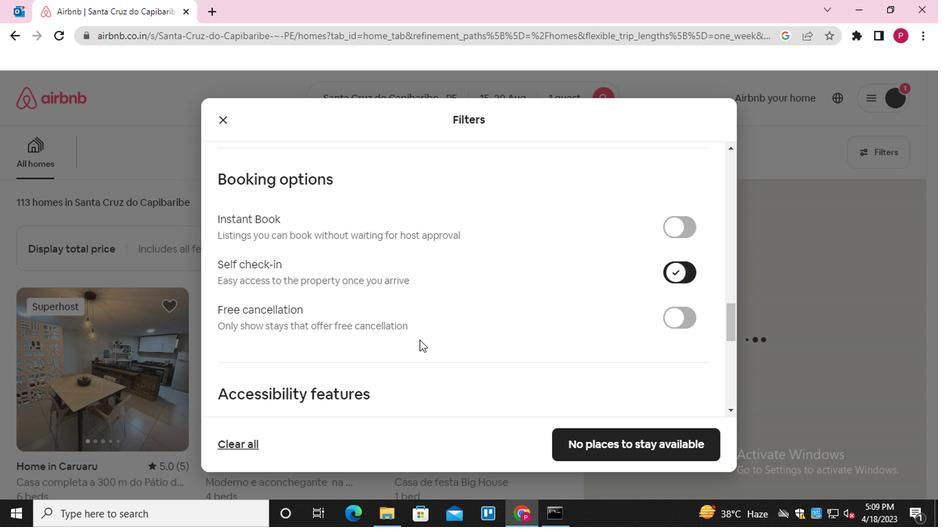 
Action: Mouse scrolled (417, 341) with delta (0, 0)
Screenshot: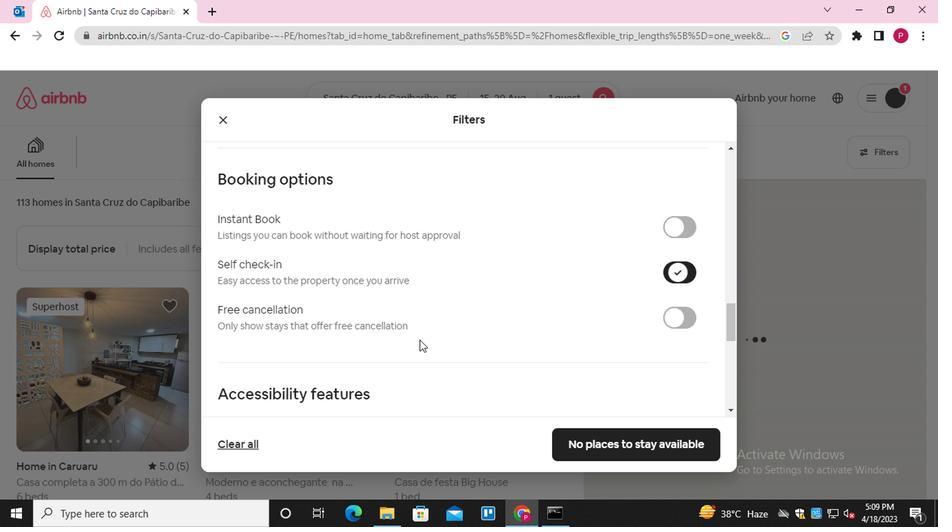 
Action: Mouse scrolled (417, 341) with delta (0, 0)
Screenshot: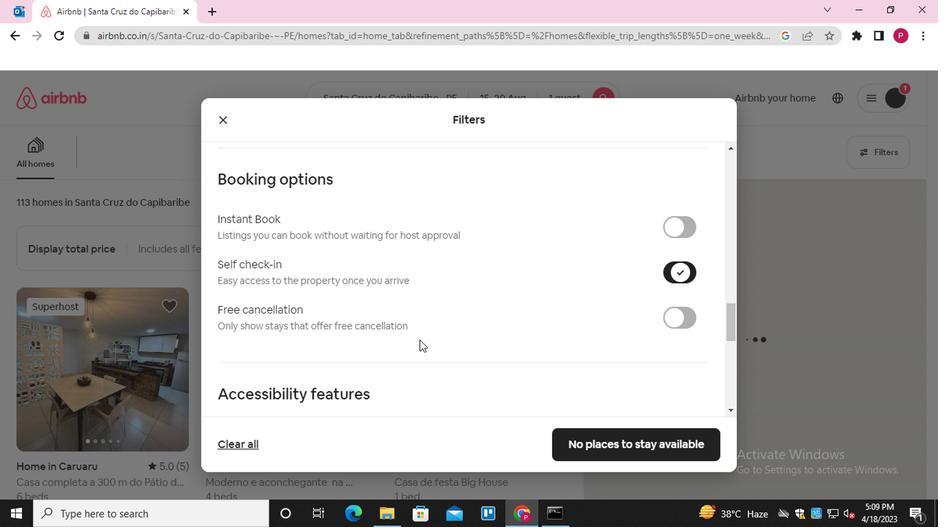 
Action: Mouse scrolled (417, 341) with delta (0, 0)
Screenshot: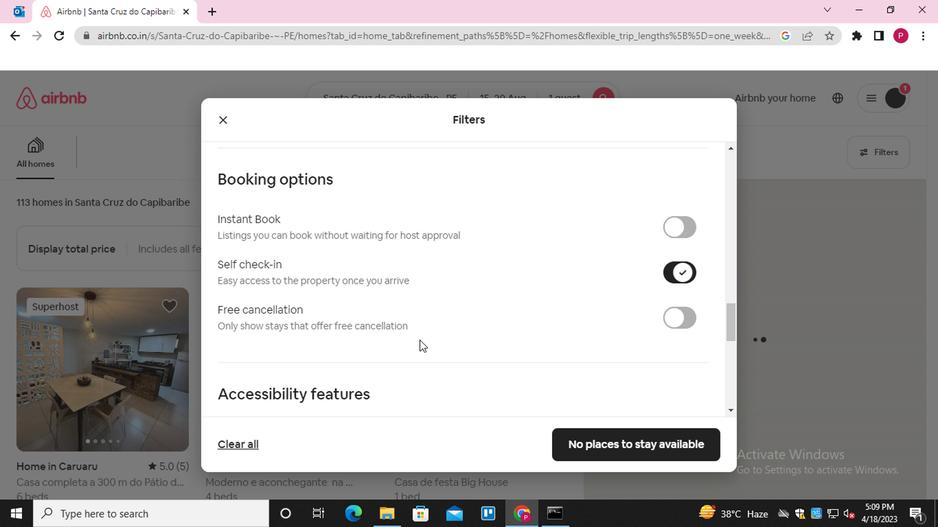 
Action: Mouse scrolled (417, 341) with delta (0, 0)
Screenshot: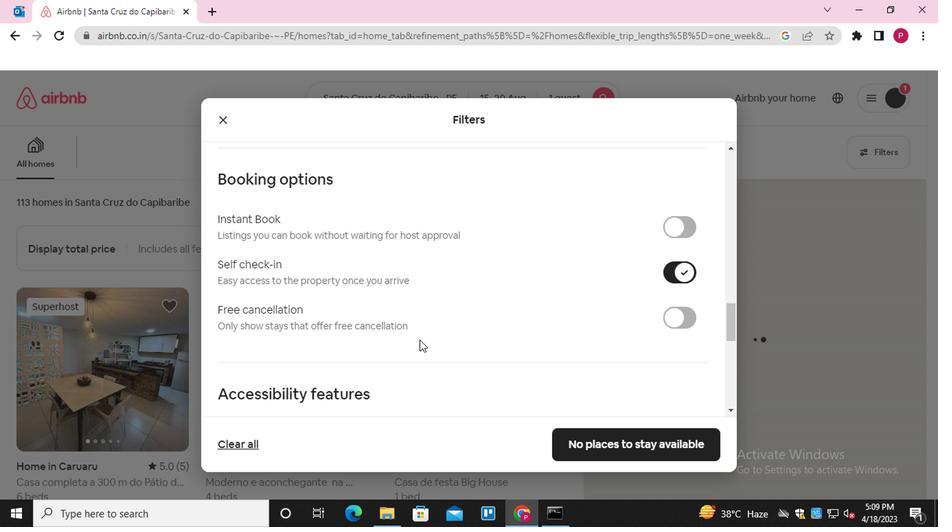 
Action: Mouse scrolled (417, 341) with delta (0, 0)
Screenshot: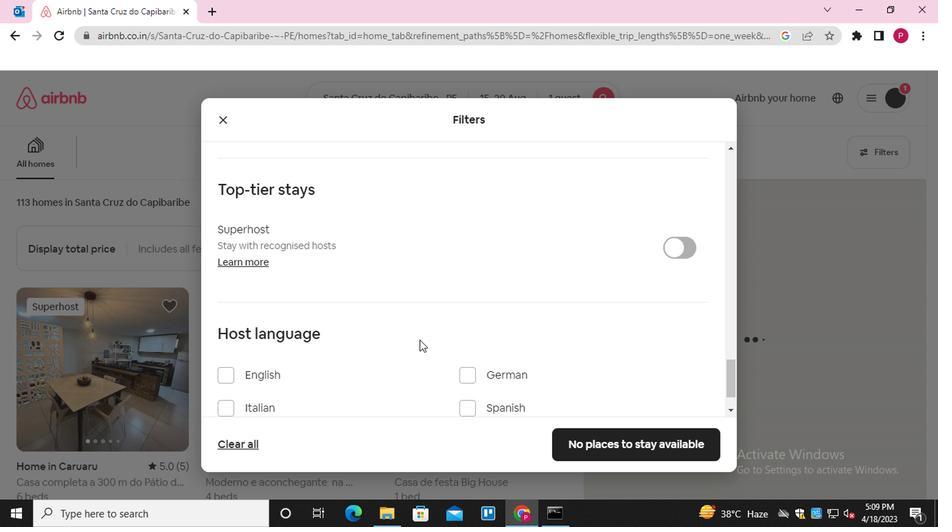 
Action: Mouse scrolled (417, 341) with delta (0, 0)
Screenshot: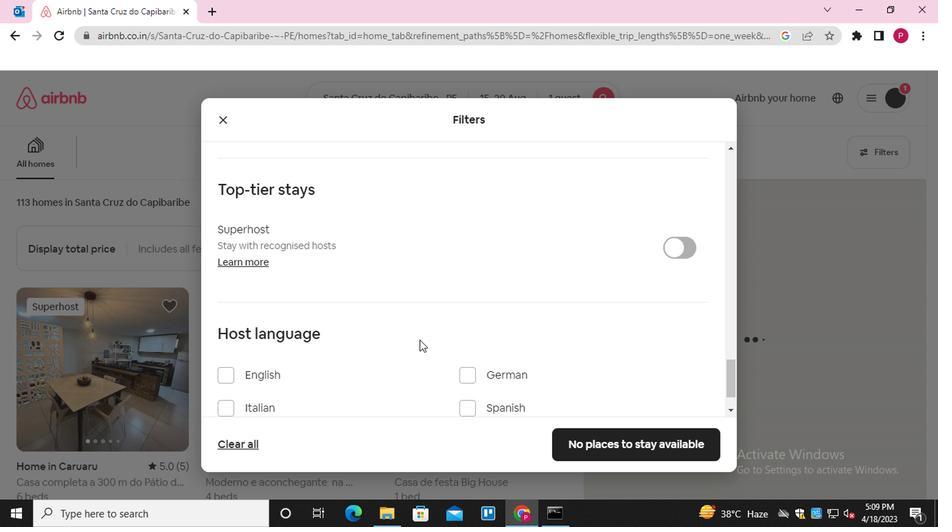 
Action: Mouse scrolled (417, 341) with delta (0, 0)
Screenshot: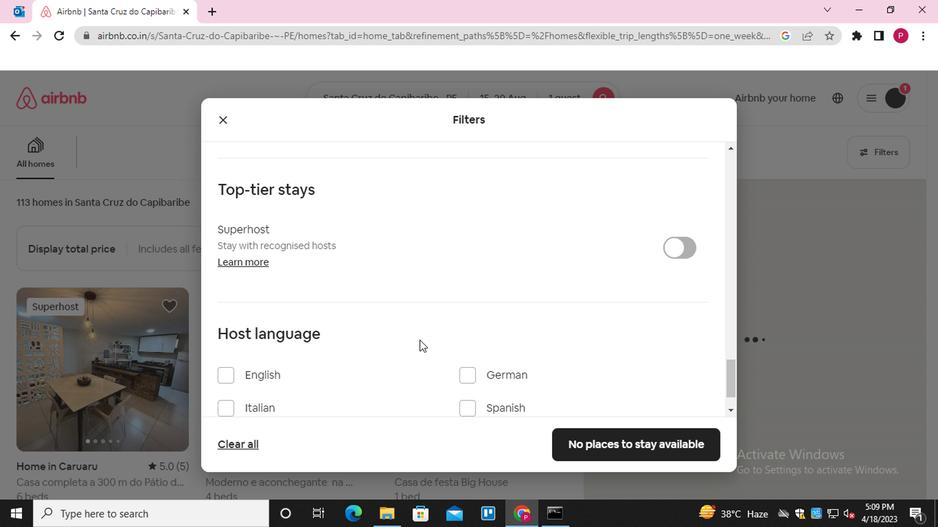 
Action: Mouse moved to (468, 360)
Screenshot: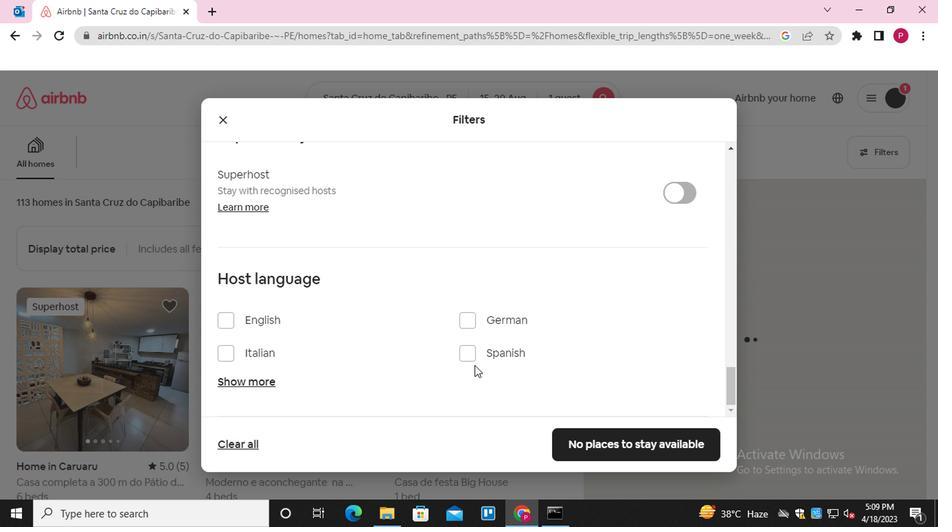 
Action: Mouse pressed left at (468, 360)
Screenshot: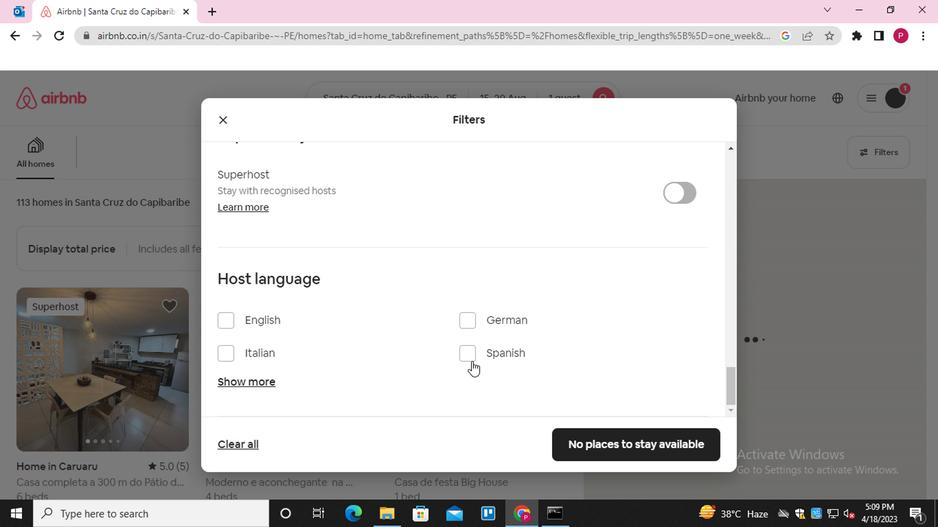 
Action: Mouse moved to (620, 442)
Screenshot: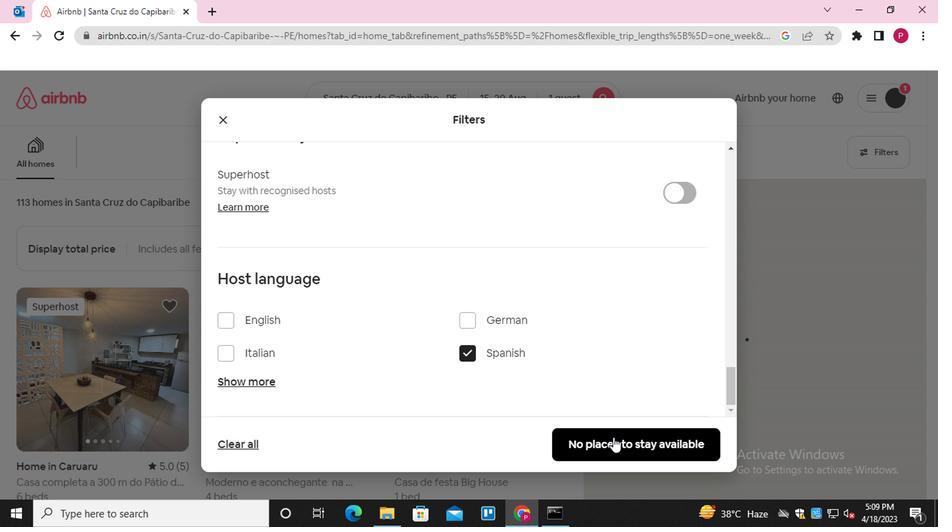 
Action: Mouse pressed left at (620, 442)
Screenshot: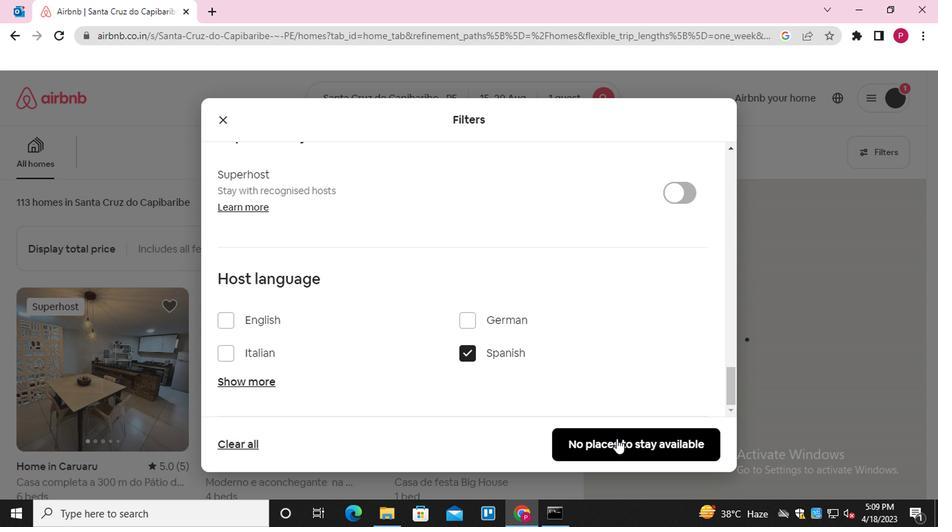 
